 Task: Create a Board called Board0000000013 in Workspace WS0000000005 in Trello with Visibility as Workspace. Create a Board called Board0000000014 in Workspace WS0000000005 in Trello with Visibility as Private. Create a Board called Board0000000015 in Workspace WS0000000005 in Trello with Visibility as Public. Create Card Card0000000049 in Board Board0000000013 in Workspace WS0000000005 in Trello. Create Card Card0000000050 in Board Board0000000013 in Workspace WS0000000005 in Trello
Action: Mouse moved to (521, 64)
Screenshot: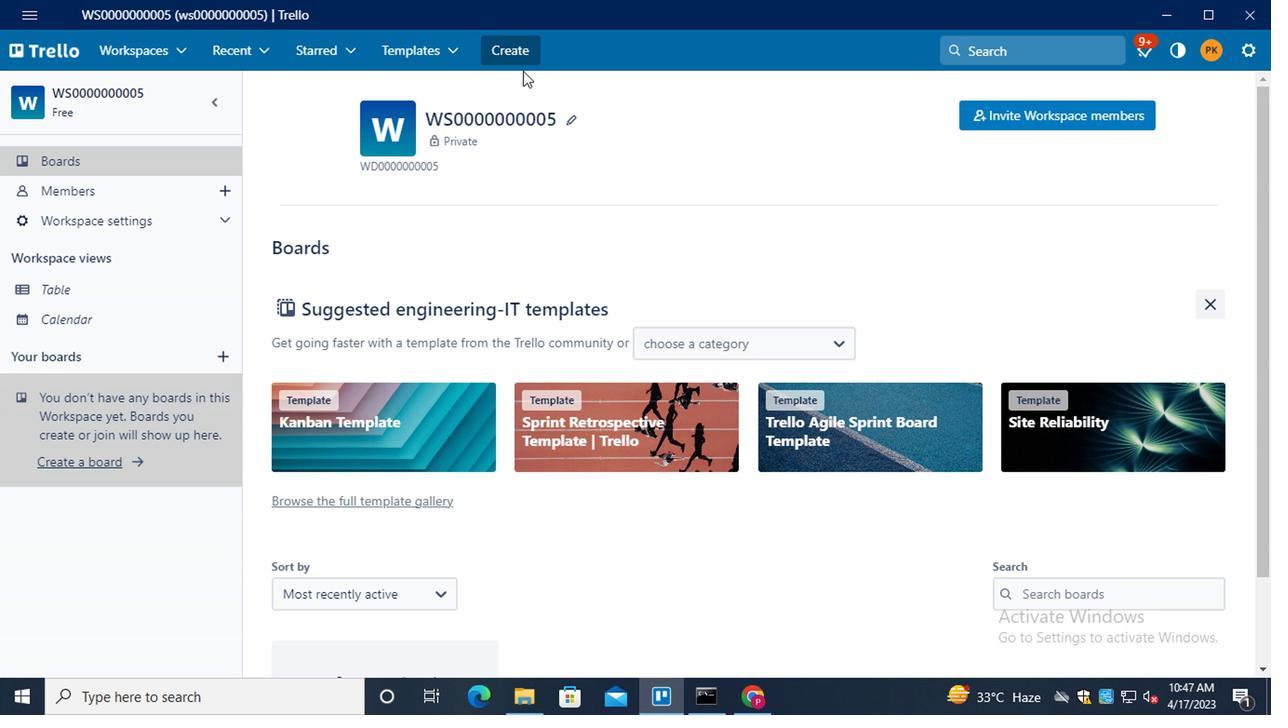 
Action: Mouse pressed left at (521, 64)
Screenshot: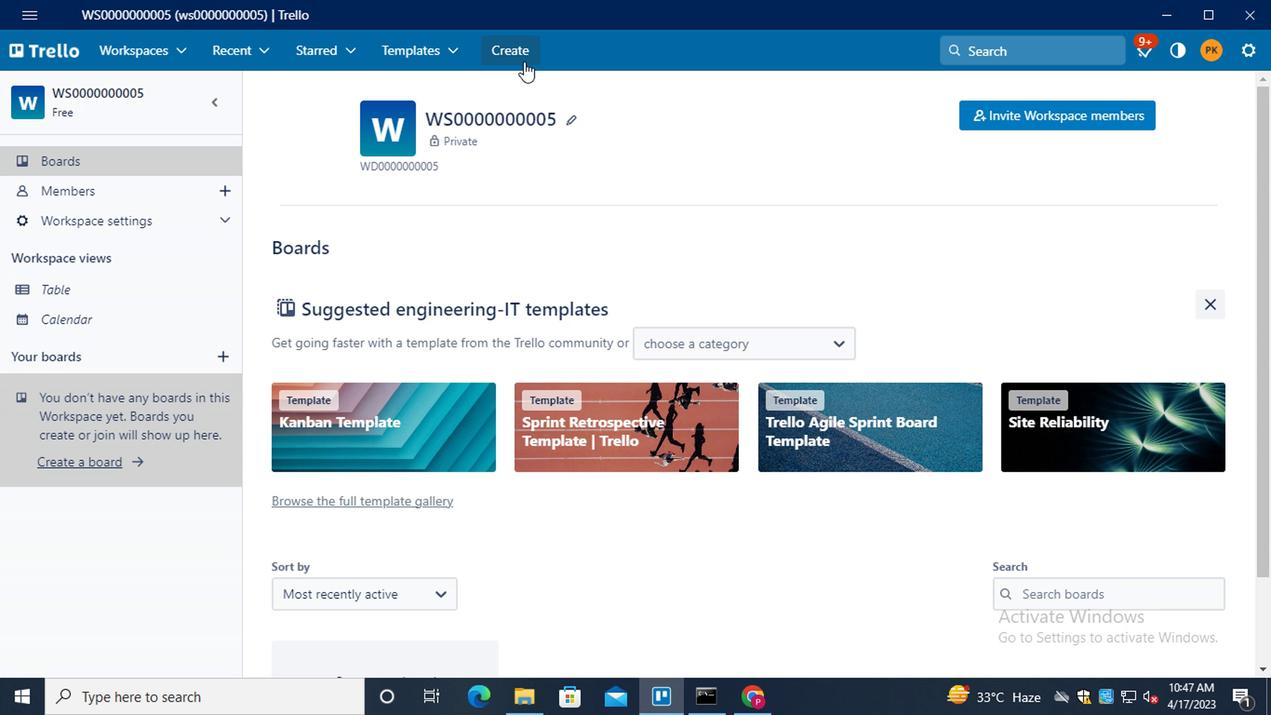
Action: Mouse moved to (539, 123)
Screenshot: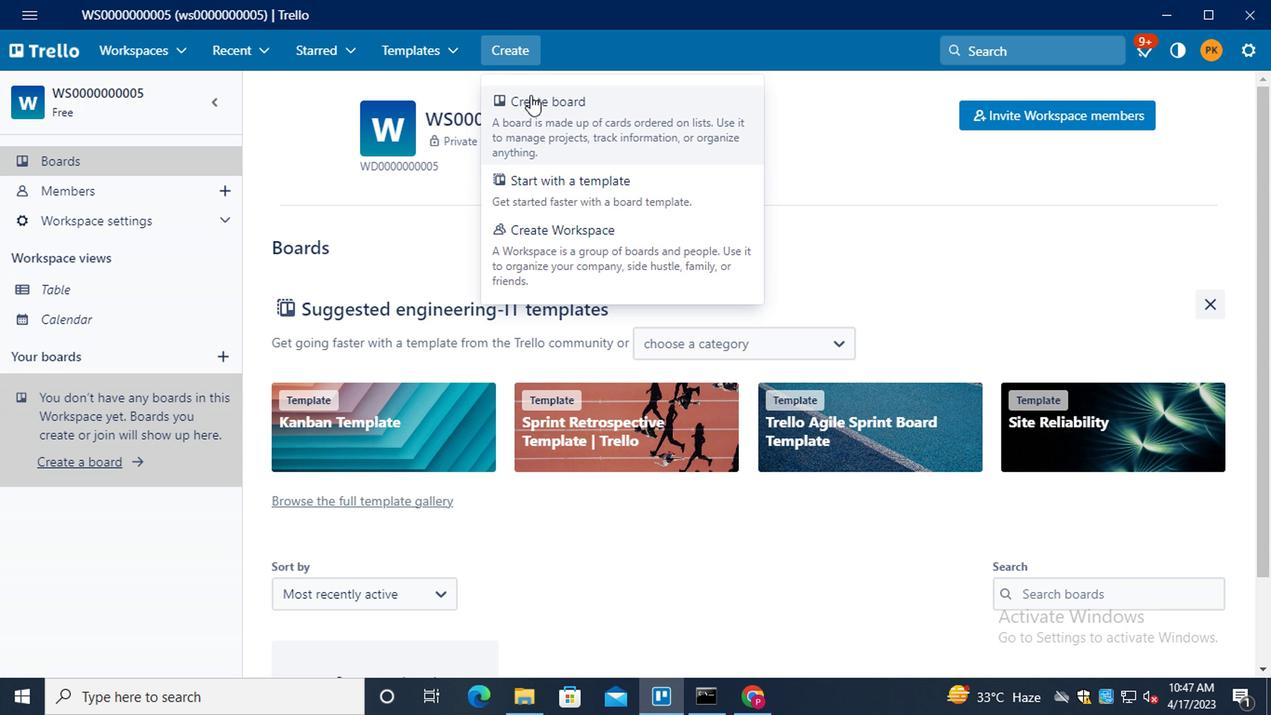 
Action: Mouse pressed left at (539, 123)
Screenshot: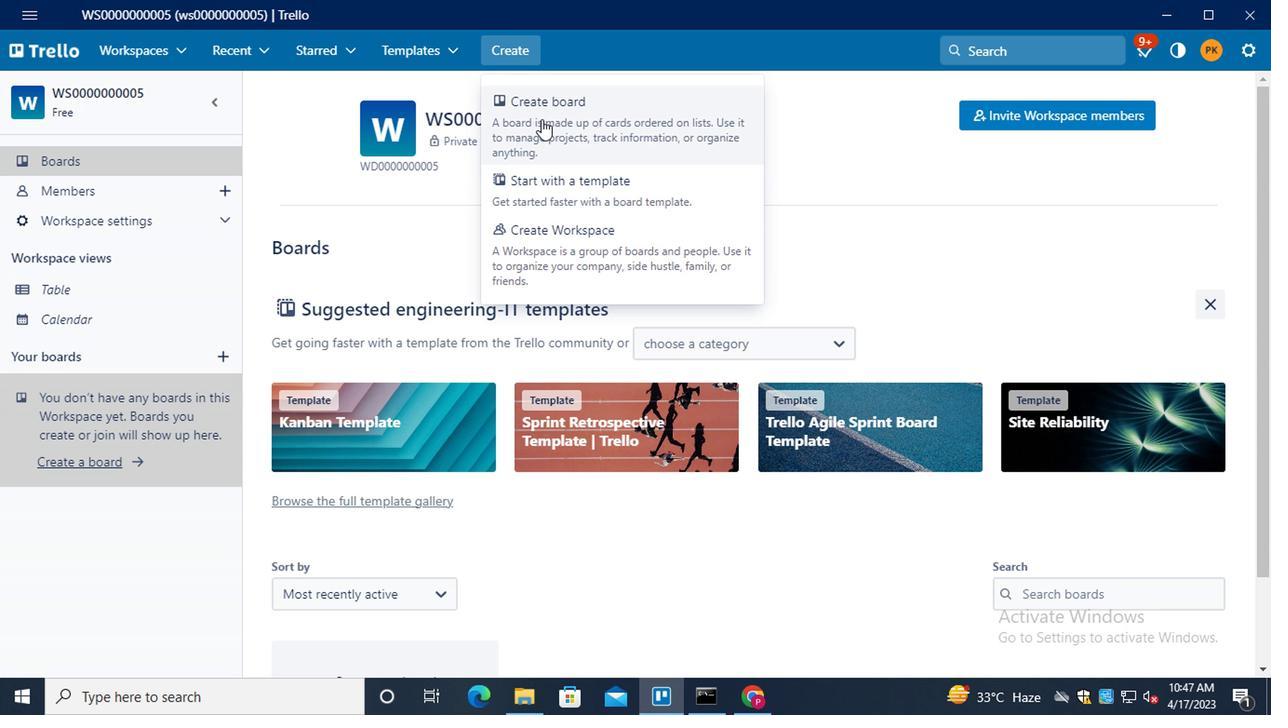 
Action: Mouse moved to (537, 369)
Screenshot: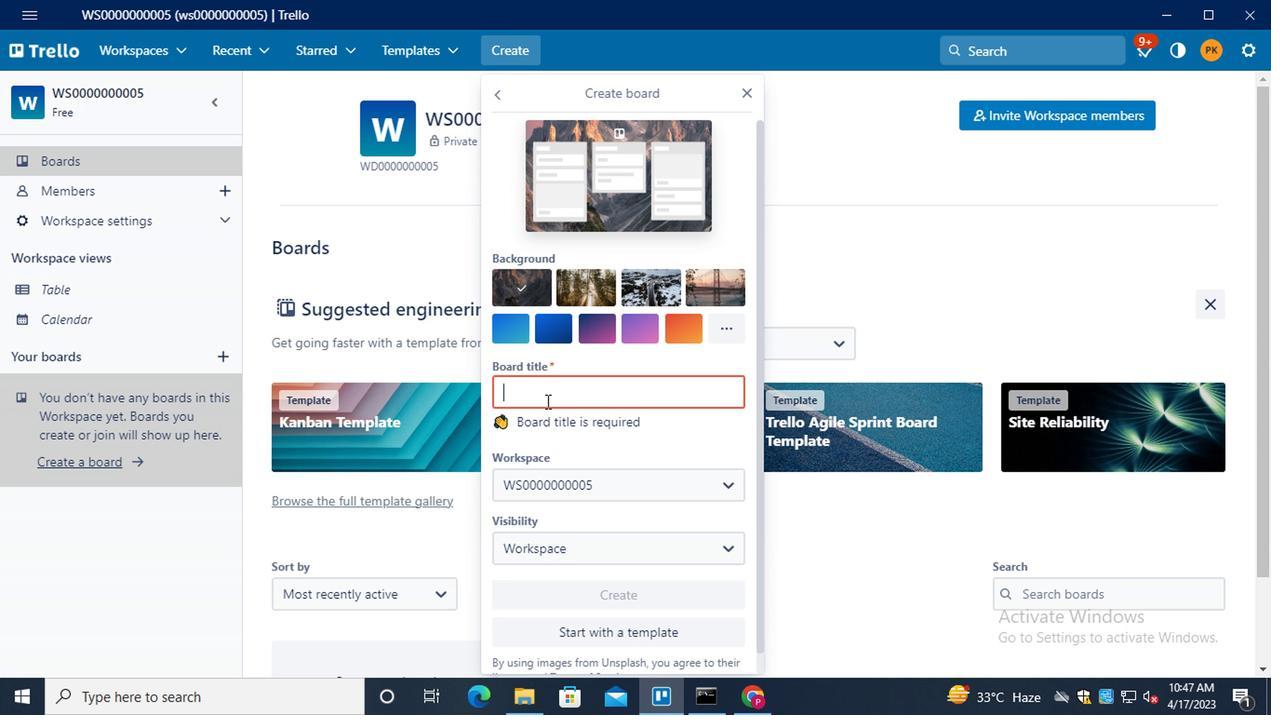 
Action: Key pressed <Key.shift>BOARD0000000013
Screenshot: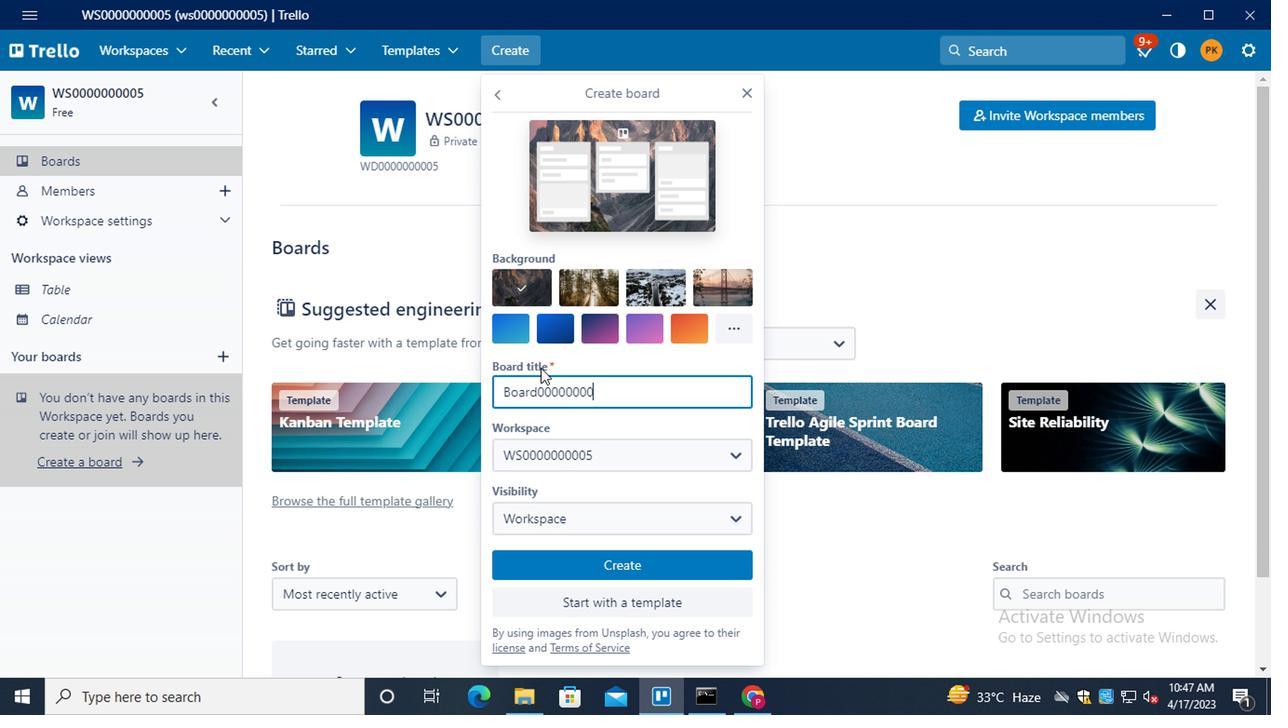 
Action: Mouse moved to (572, 556)
Screenshot: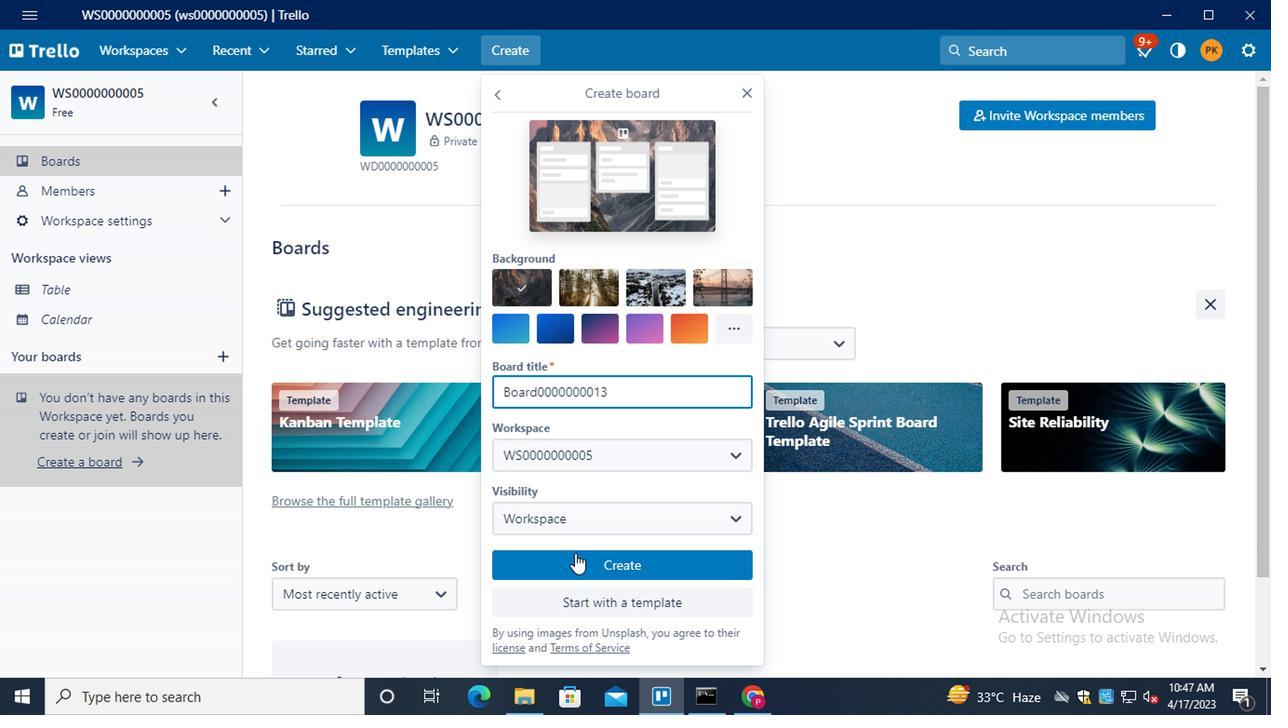 
Action: Mouse pressed left at (572, 556)
Screenshot: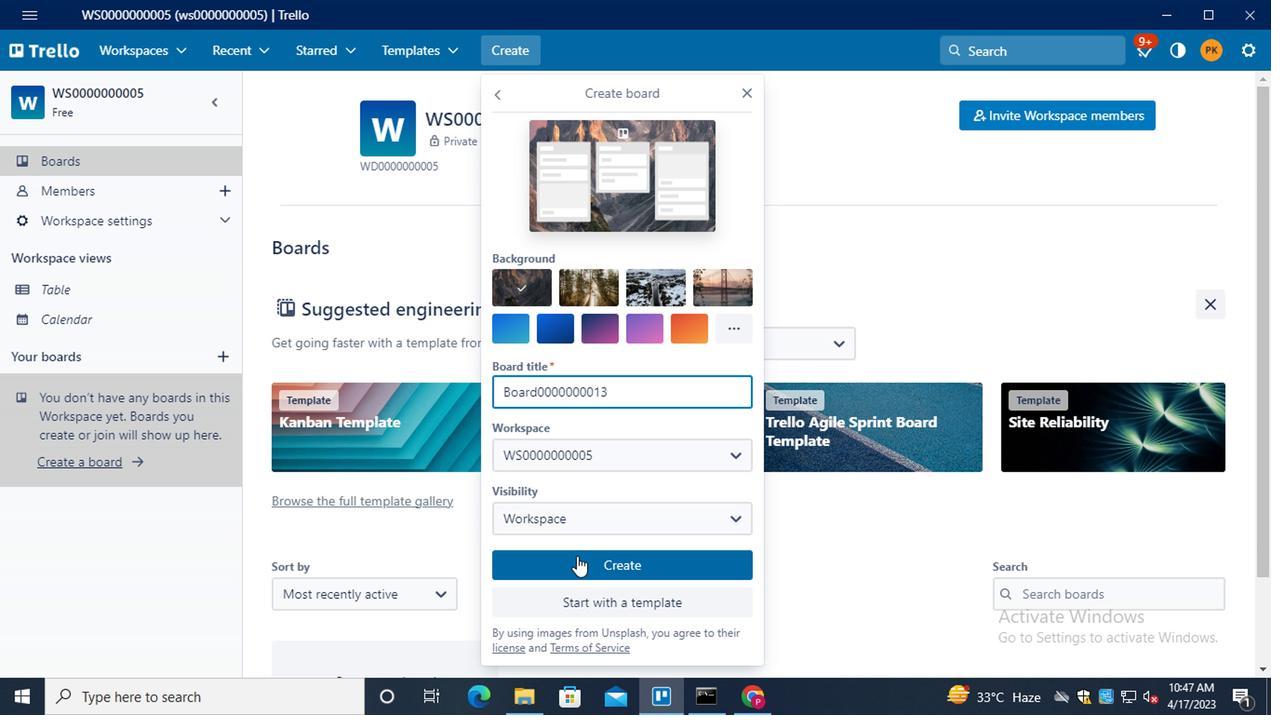 
Action: Mouse moved to (519, 60)
Screenshot: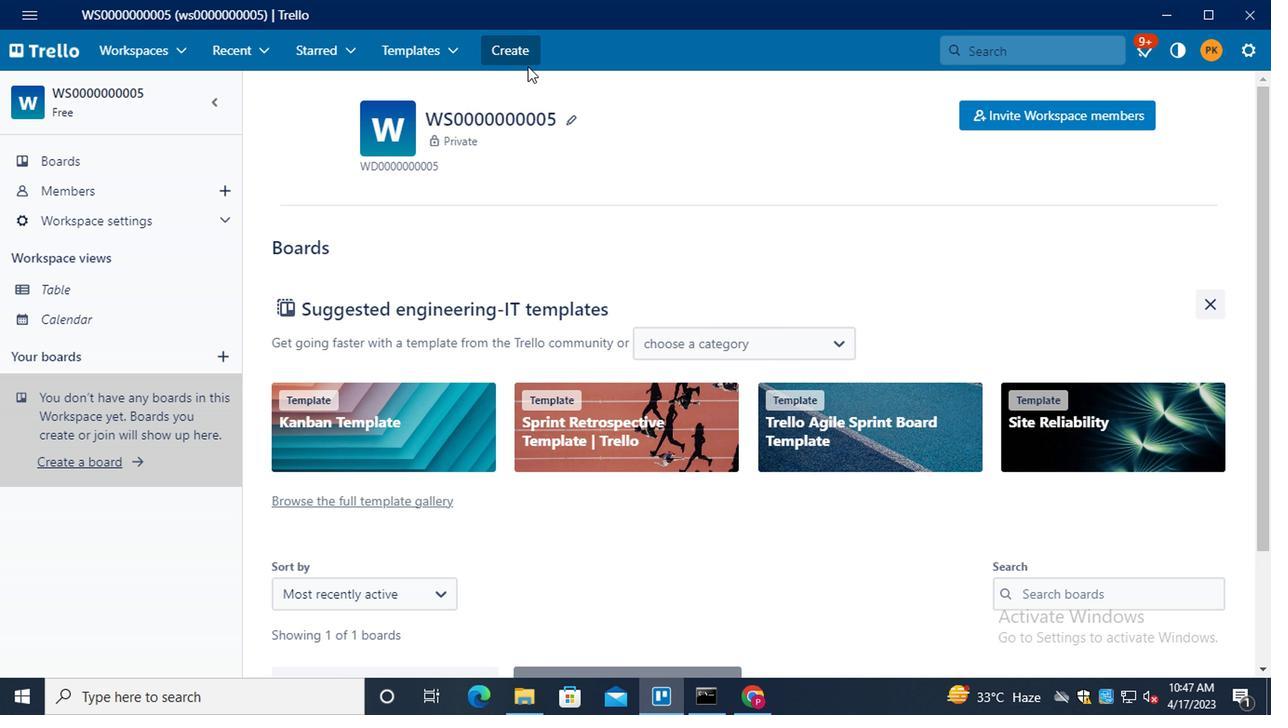 
Action: Mouse pressed left at (519, 60)
Screenshot: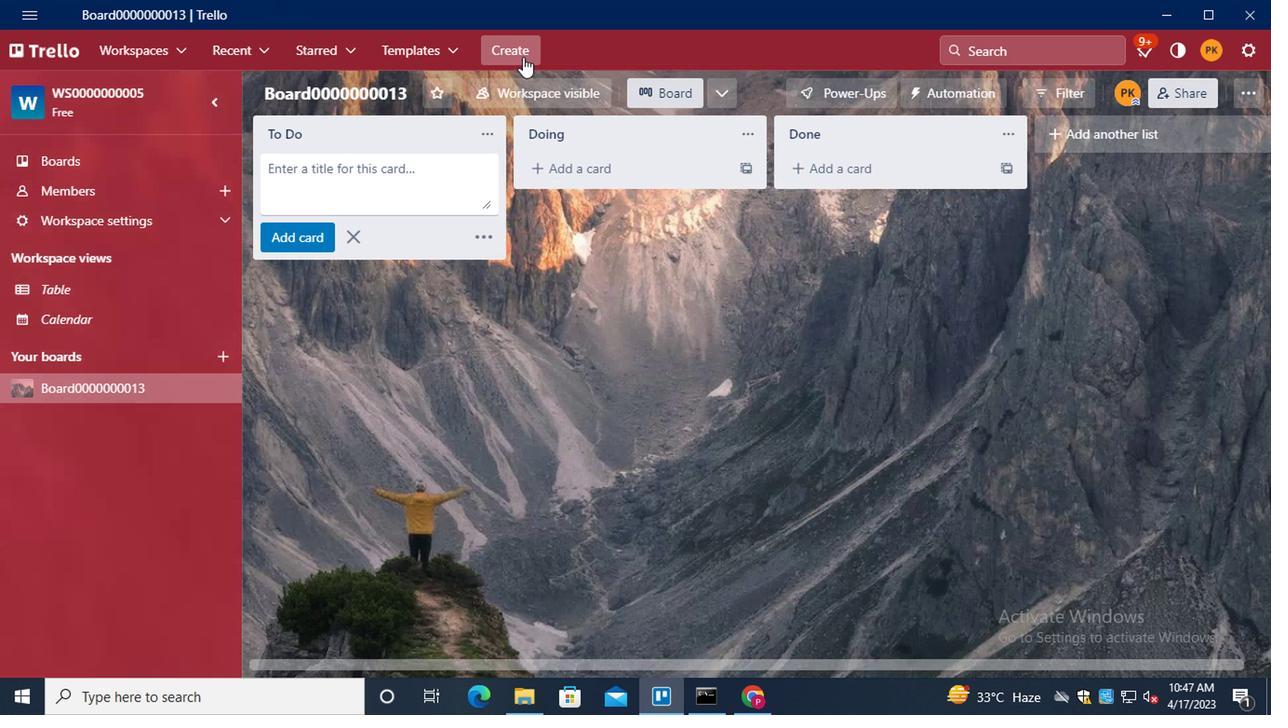 
Action: Mouse moved to (551, 157)
Screenshot: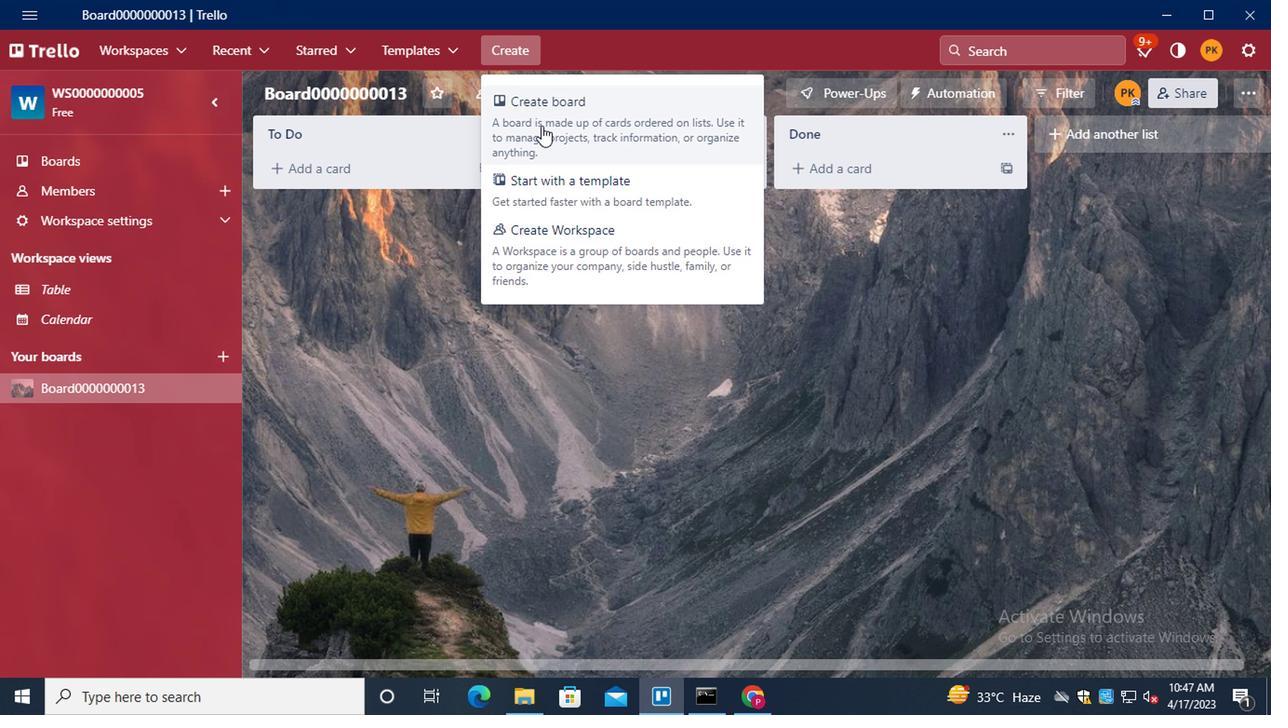 
Action: Mouse pressed left at (551, 157)
Screenshot: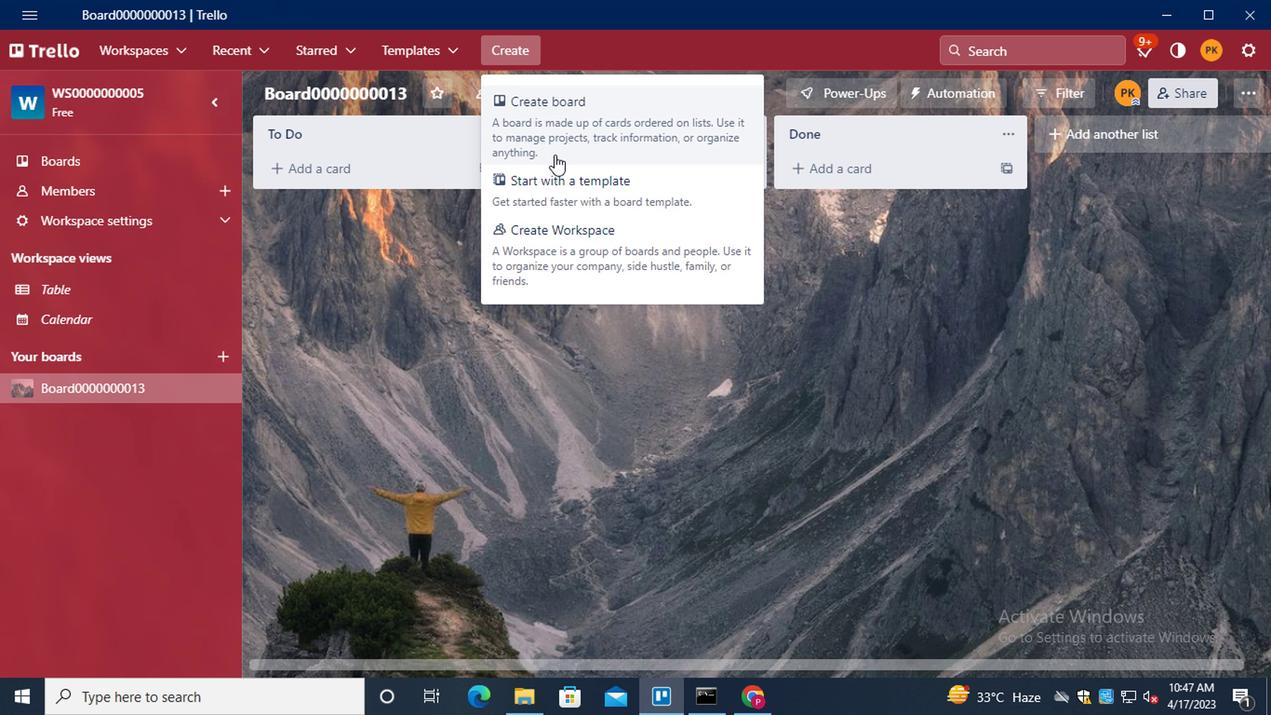 
Action: Mouse moved to (547, 372)
Screenshot: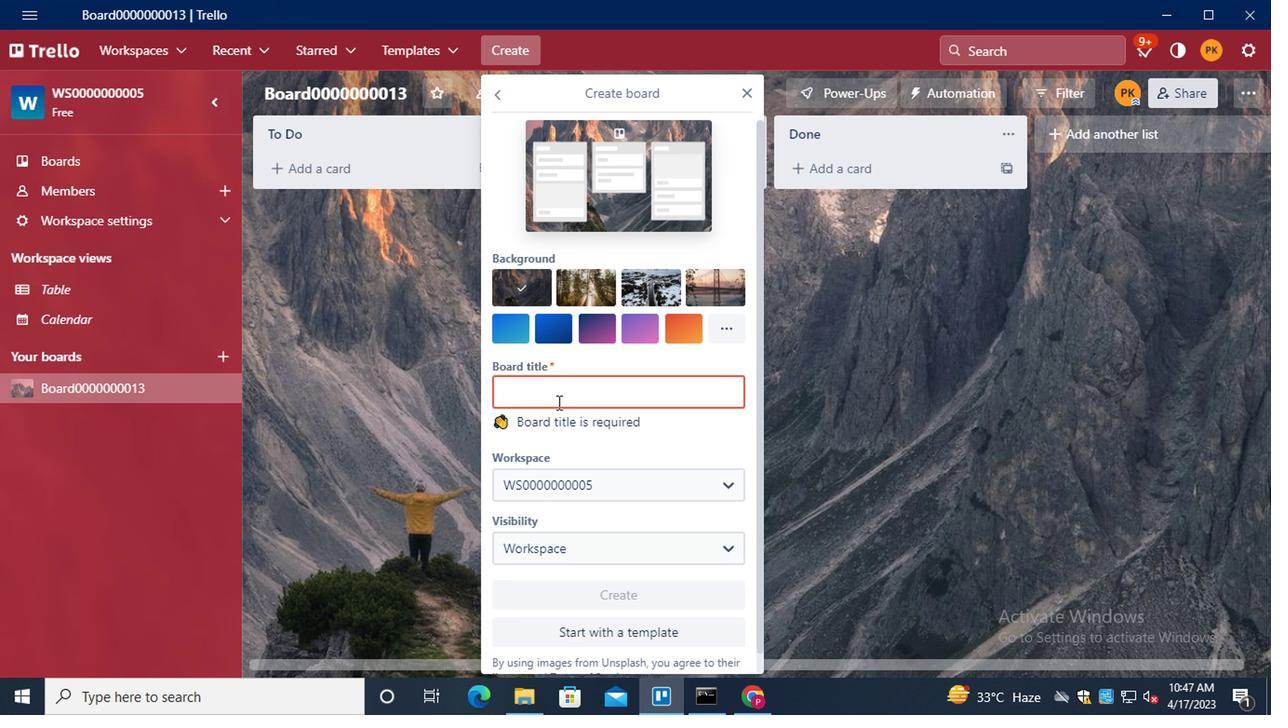 
Action: Key pressed <Key.shift>BOARD0000000014
Screenshot: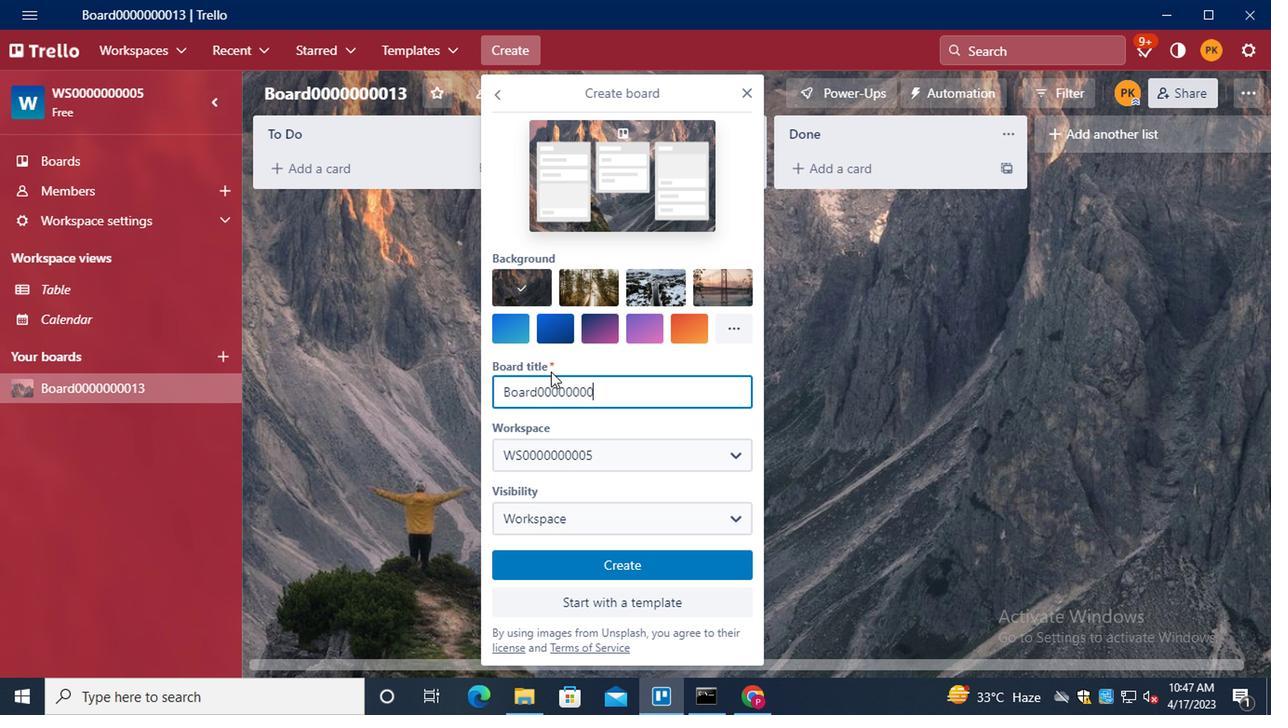 
Action: Mouse moved to (556, 523)
Screenshot: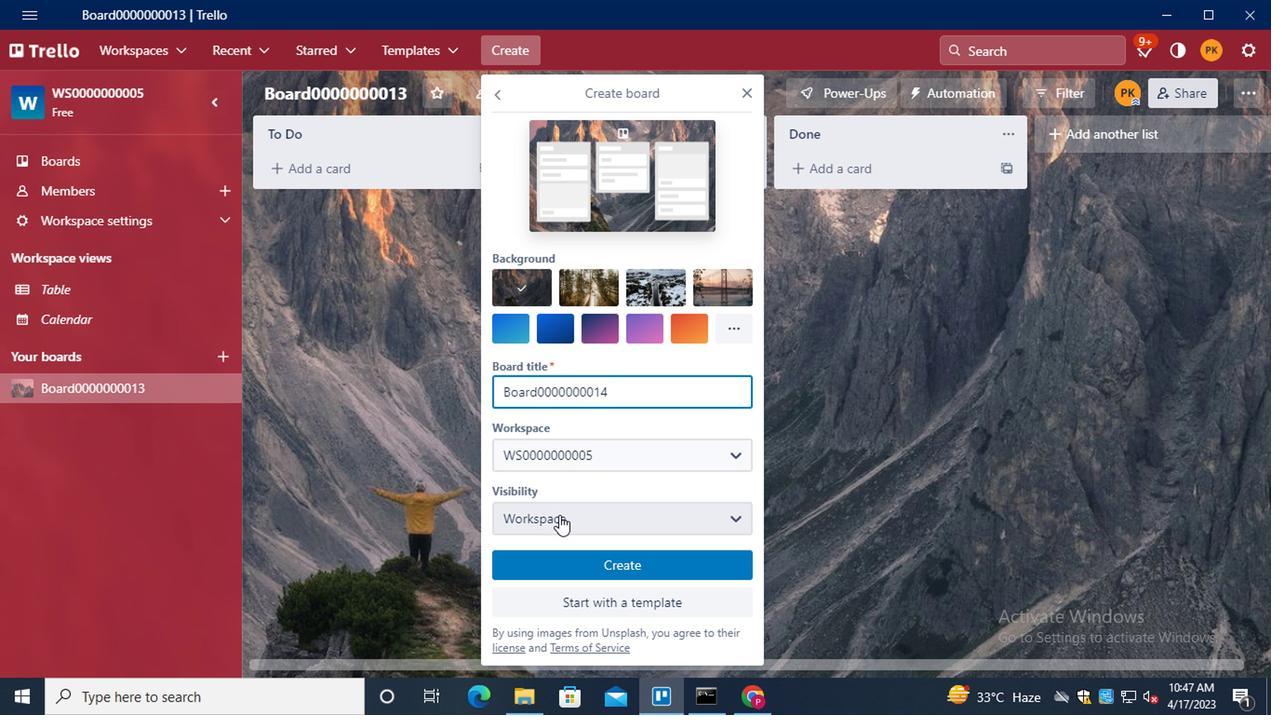 
Action: Mouse pressed left at (556, 523)
Screenshot: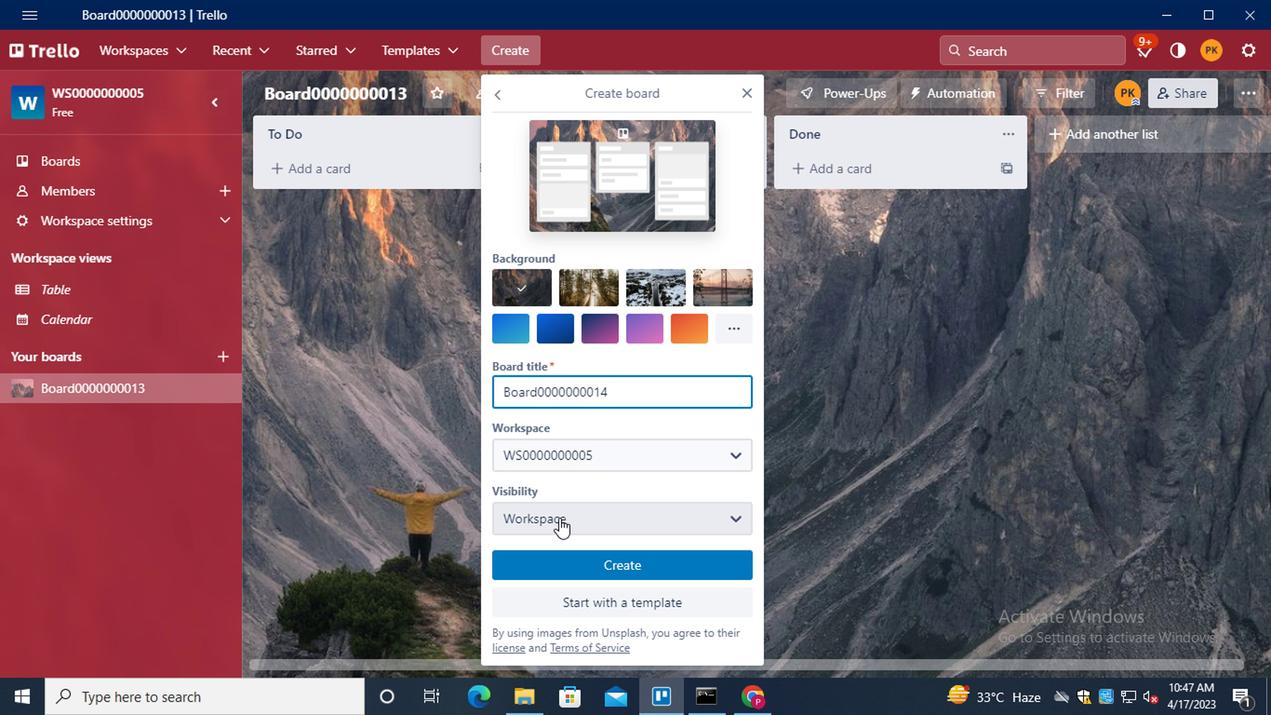 
Action: Mouse moved to (573, 567)
Screenshot: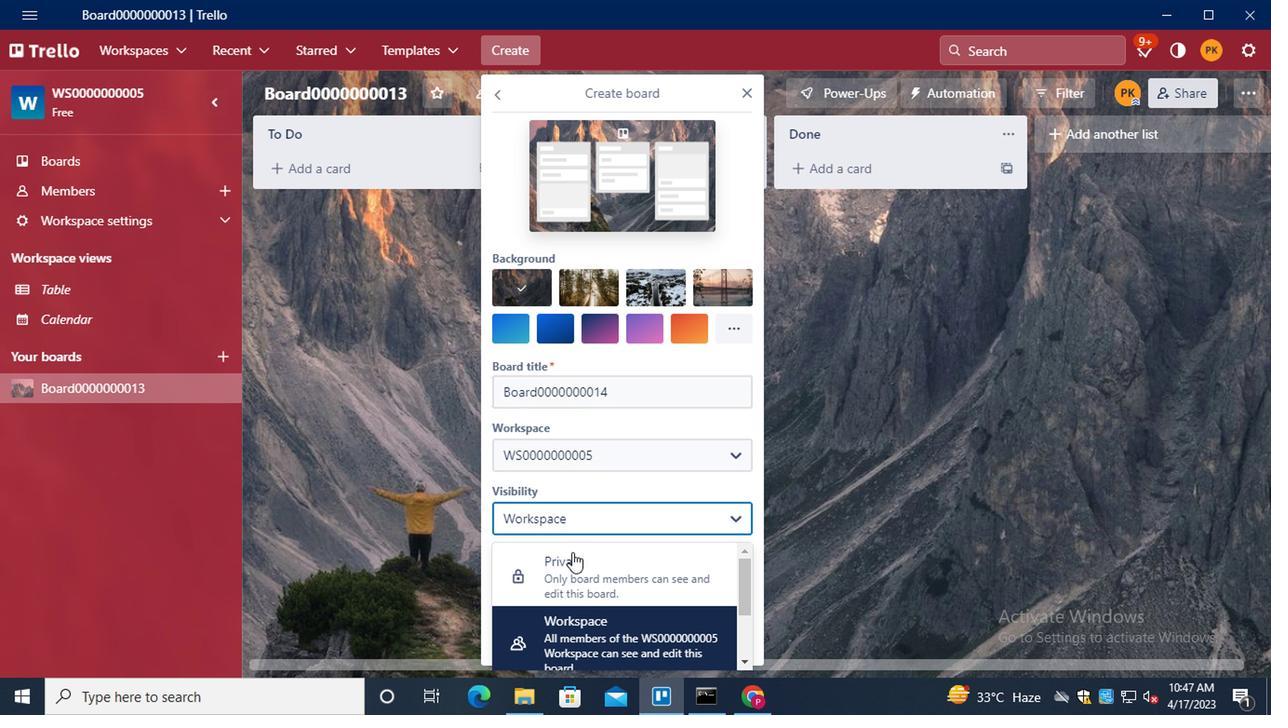 
Action: Mouse pressed left at (573, 567)
Screenshot: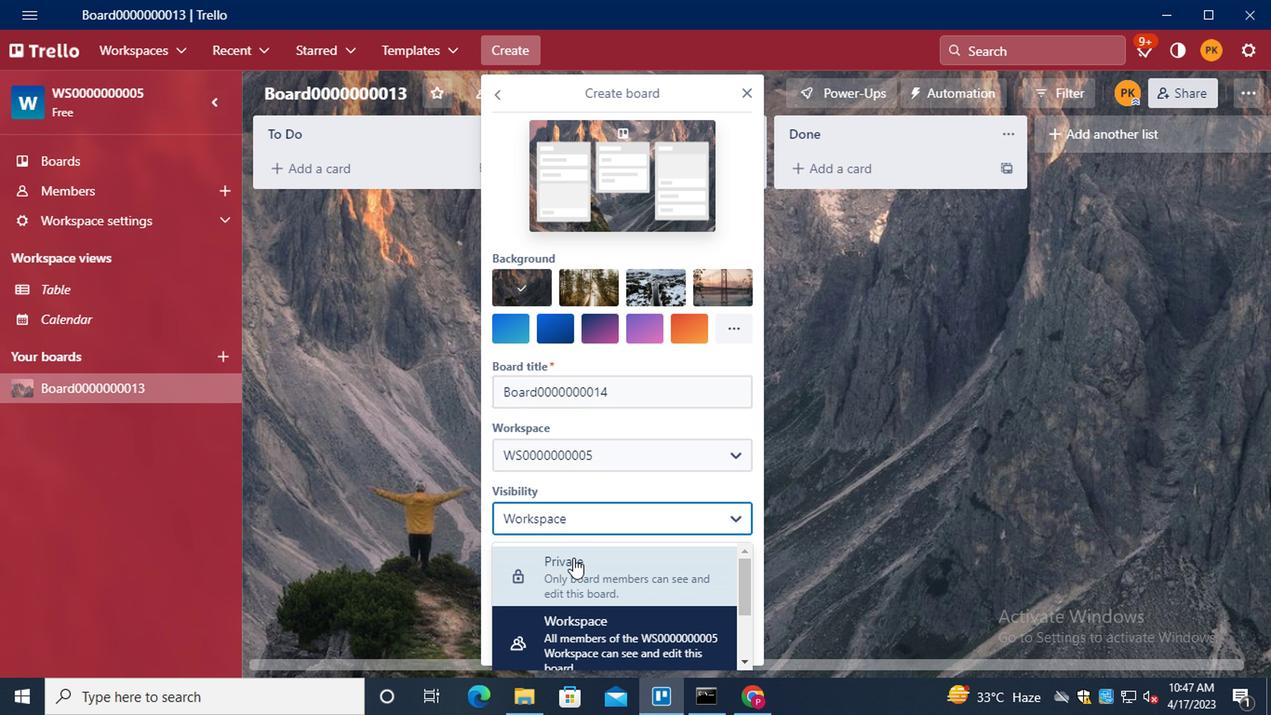 
Action: Mouse moved to (597, 535)
Screenshot: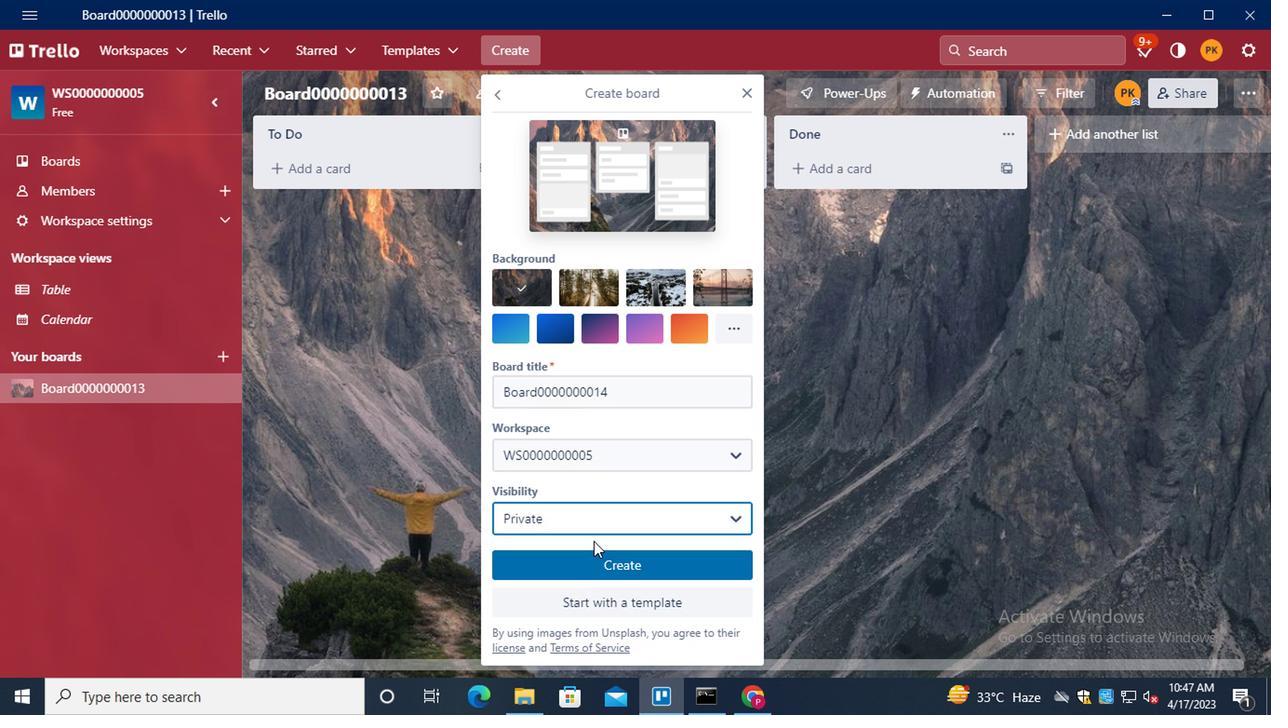 
Action: Mouse scrolled (597, 535) with delta (0, 0)
Screenshot: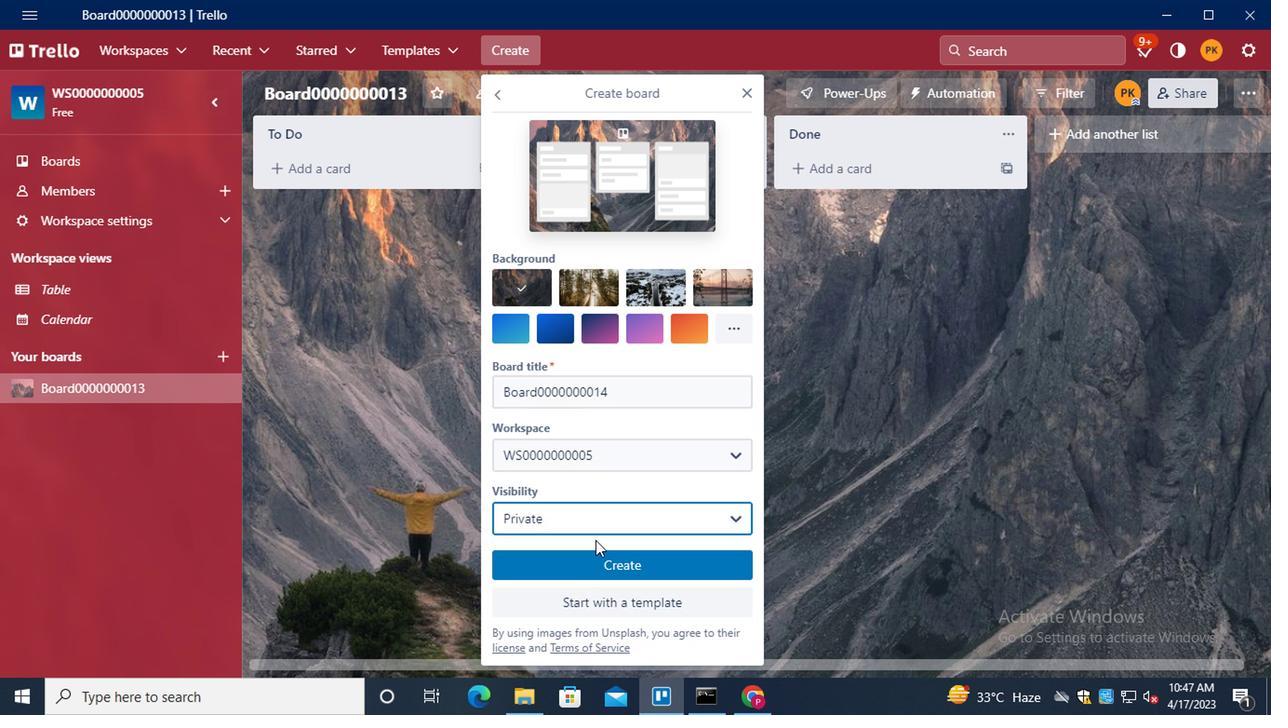 
Action: Mouse scrolled (597, 535) with delta (0, 0)
Screenshot: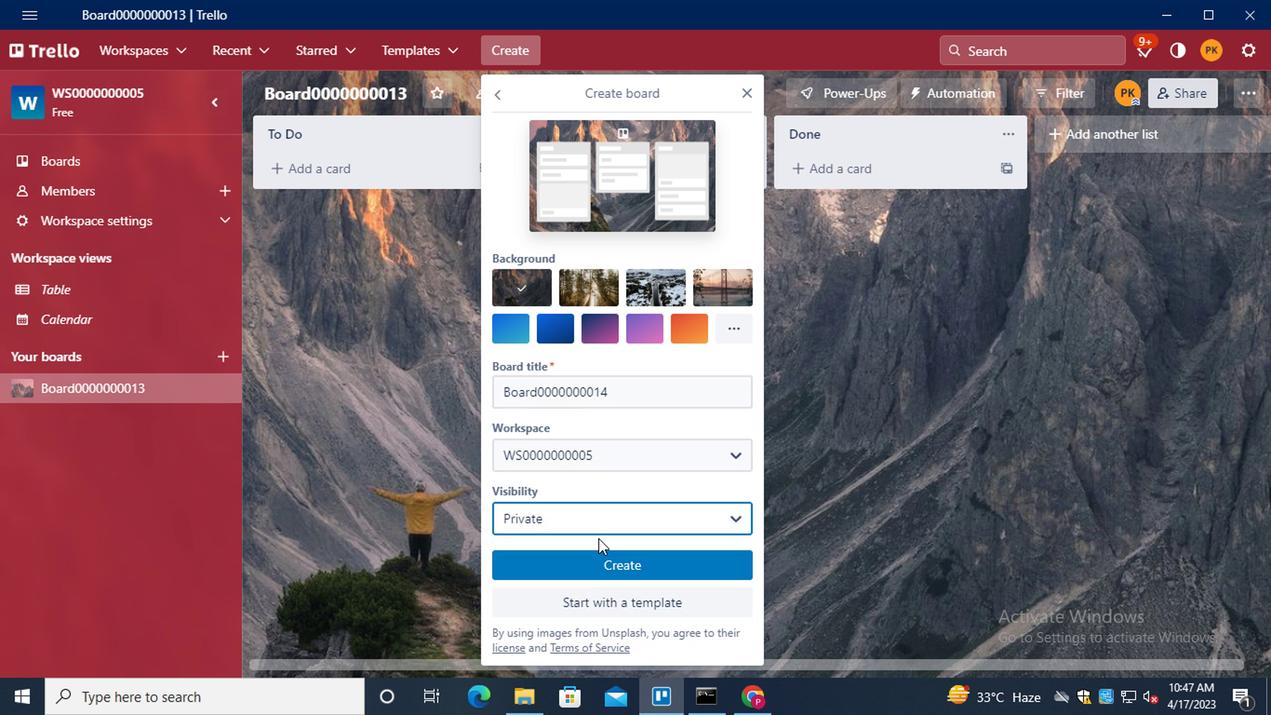 
Action: Mouse moved to (597, 535)
Screenshot: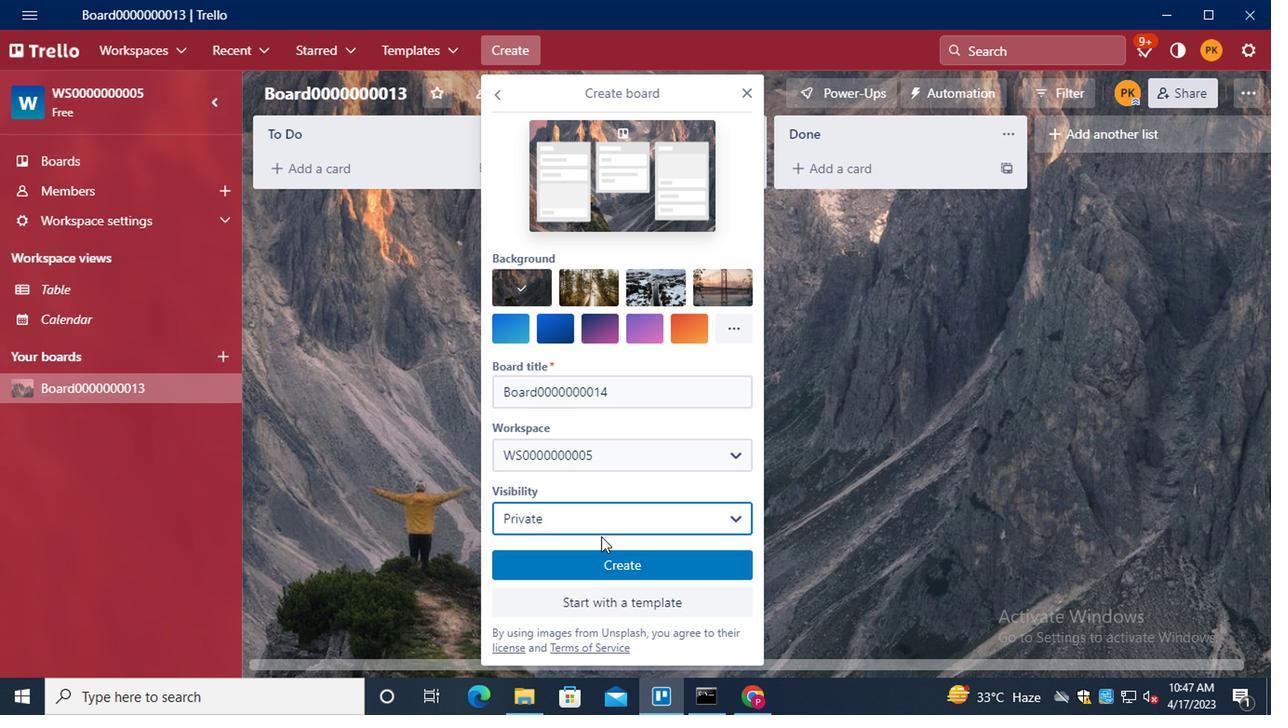 
Action: Mouse scrolled (597, 535) with delta (0, 0)
Screenshot: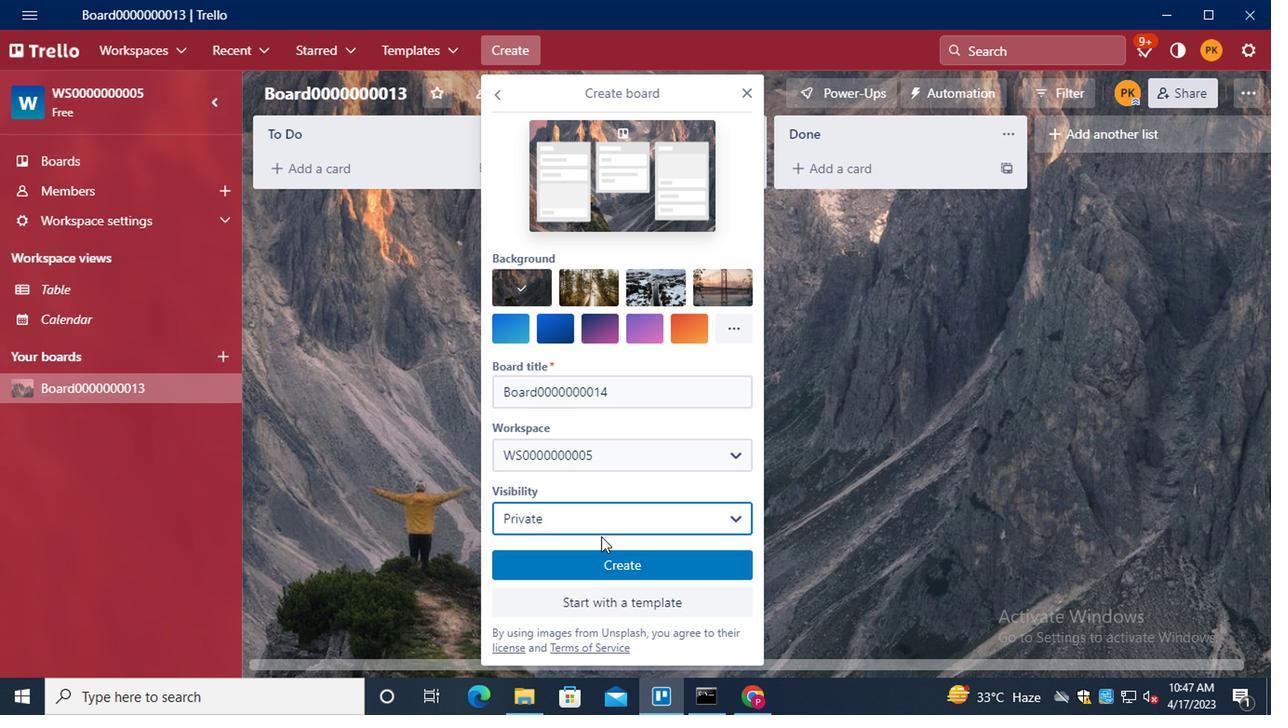 
Action: Mouse moved to (619, 566)
Screenshot: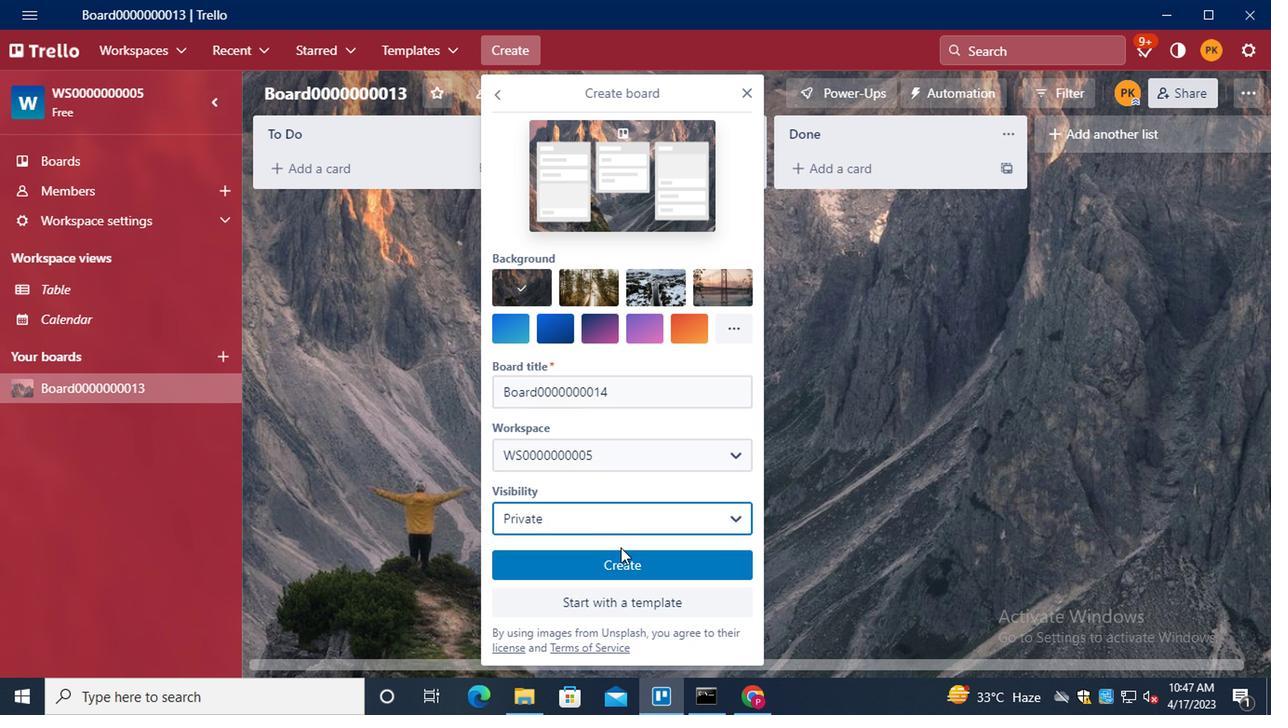 
Action: Mouse pressed left at (619, 566)
Screenshot: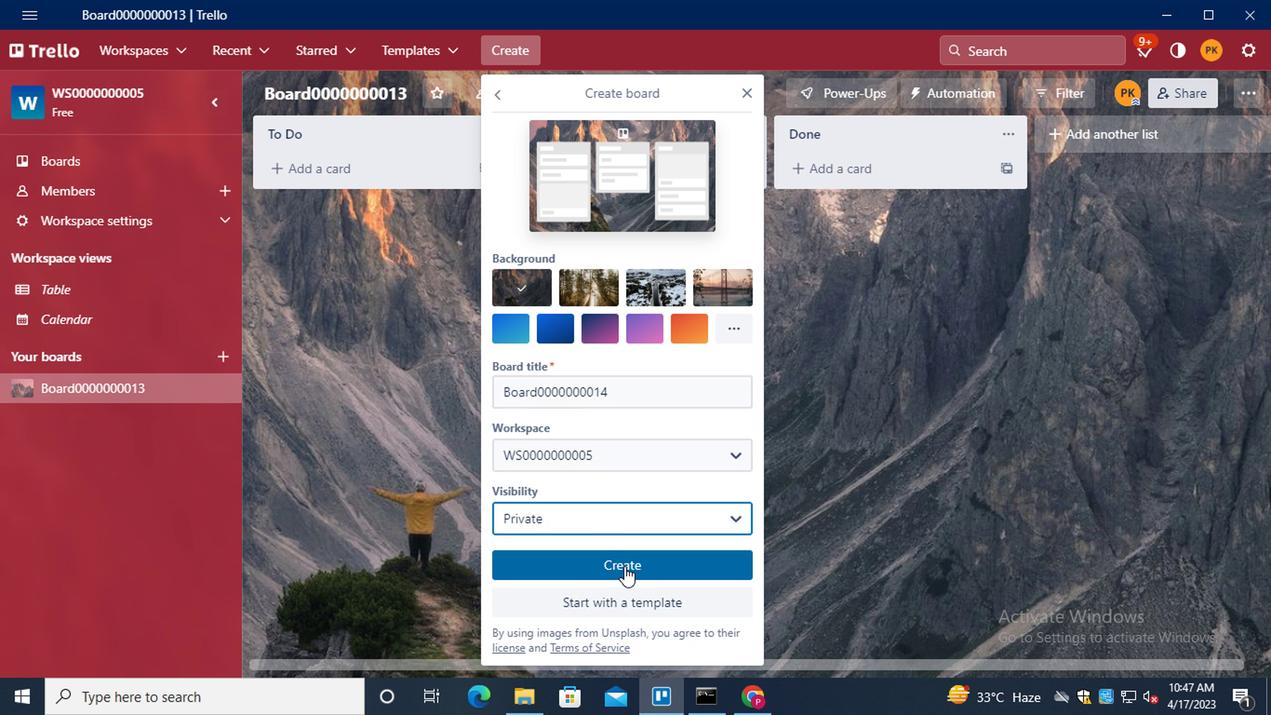 
Action: Mouse moved to (514, 52)
Screenshot: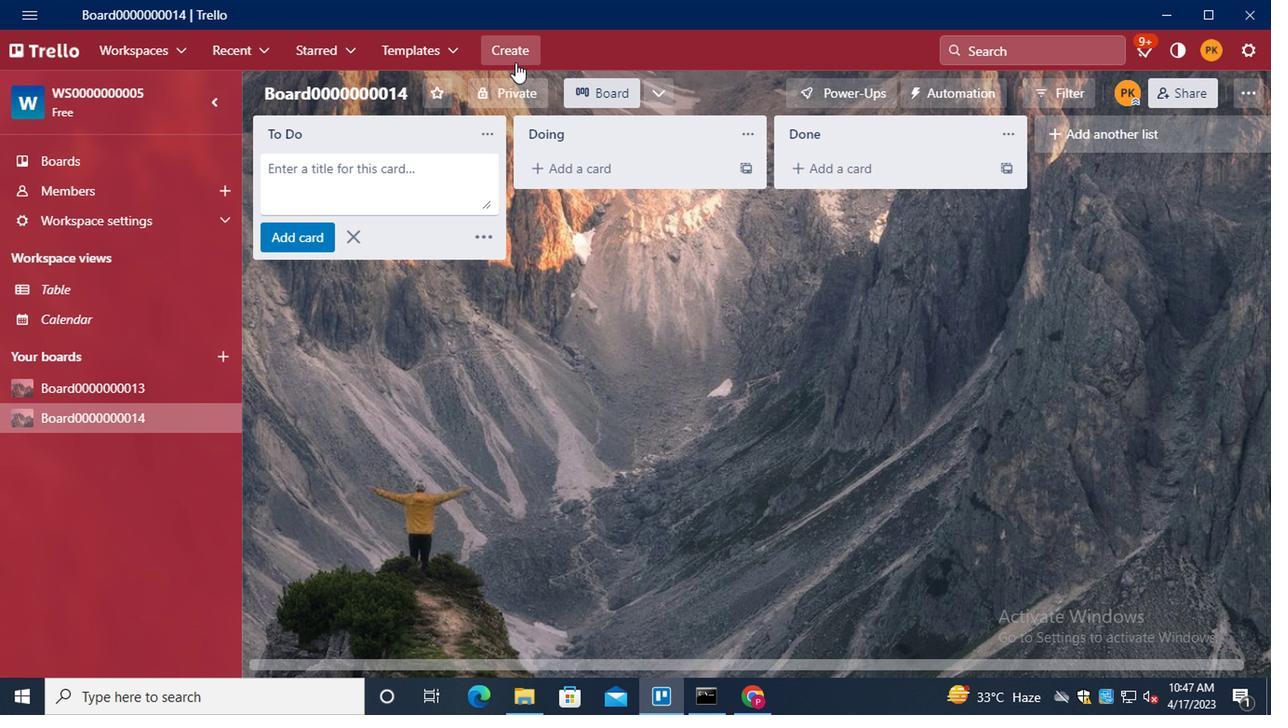 
Action: Mouse pressed left at (514, 52)
Screenshot: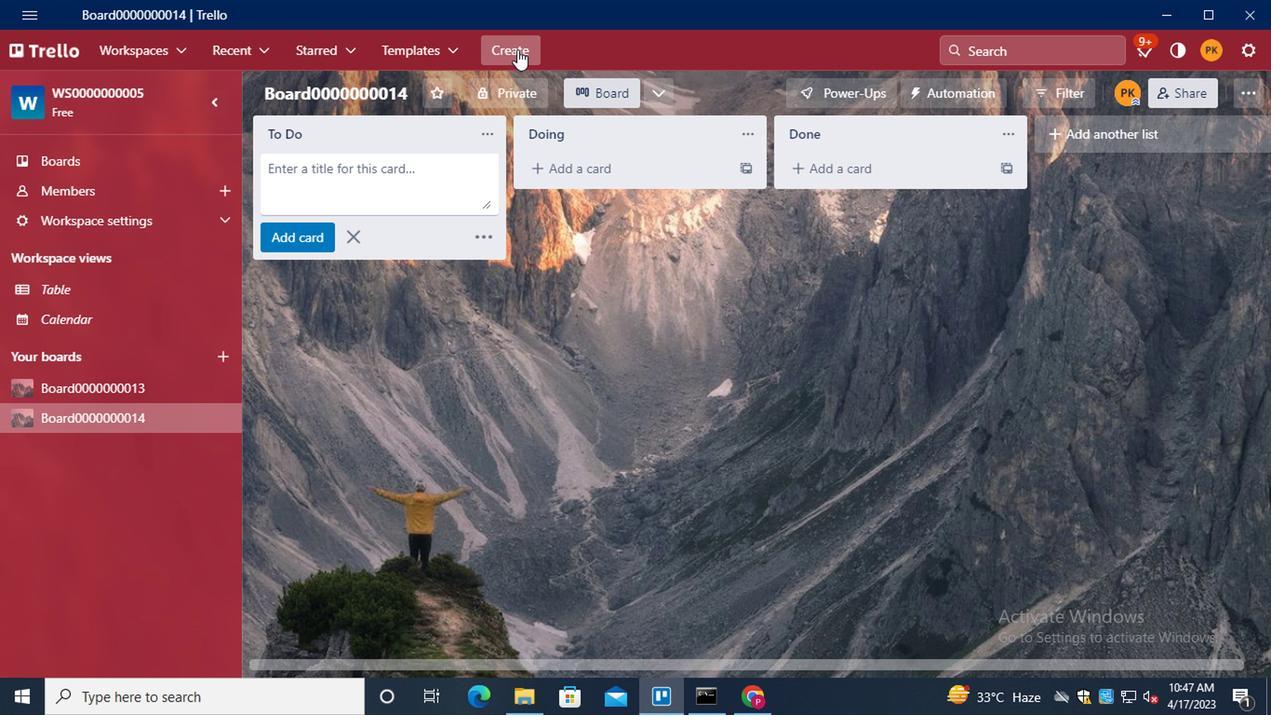 
Action: Mouse moved to (561, 119)
Screenshot: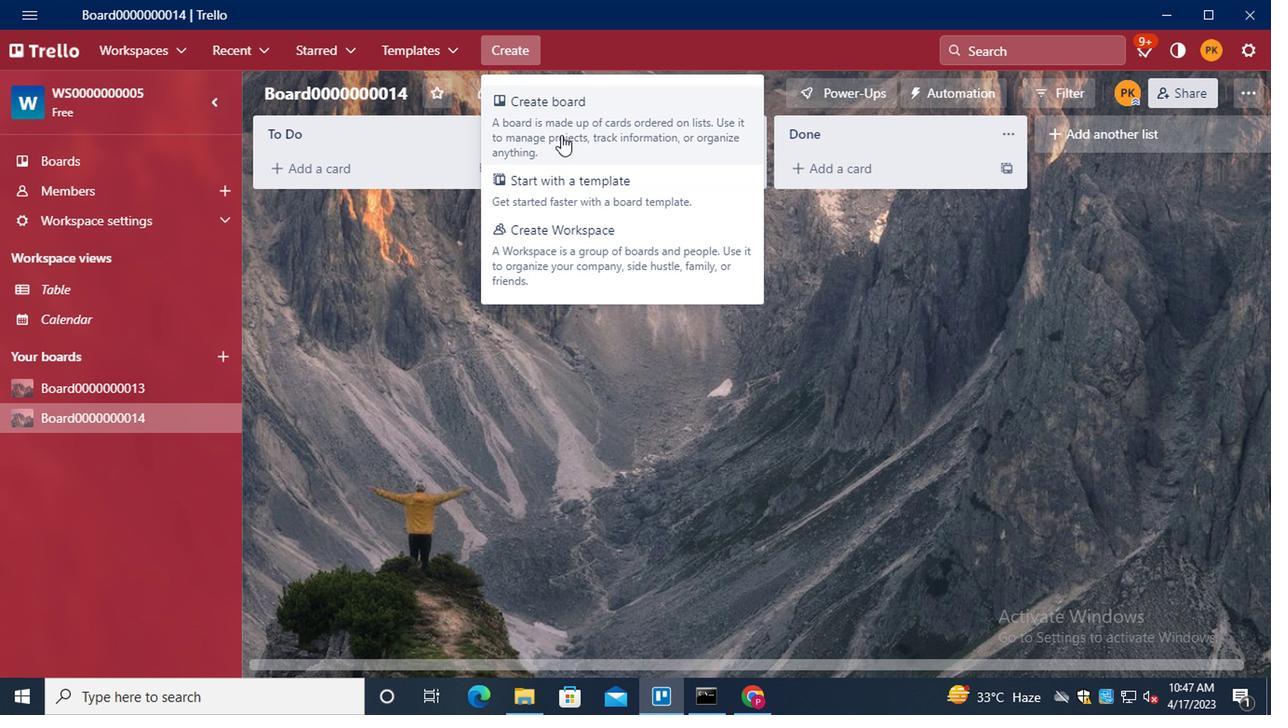 
Action: Mouse pressed left at (561, 119)
Screenshot: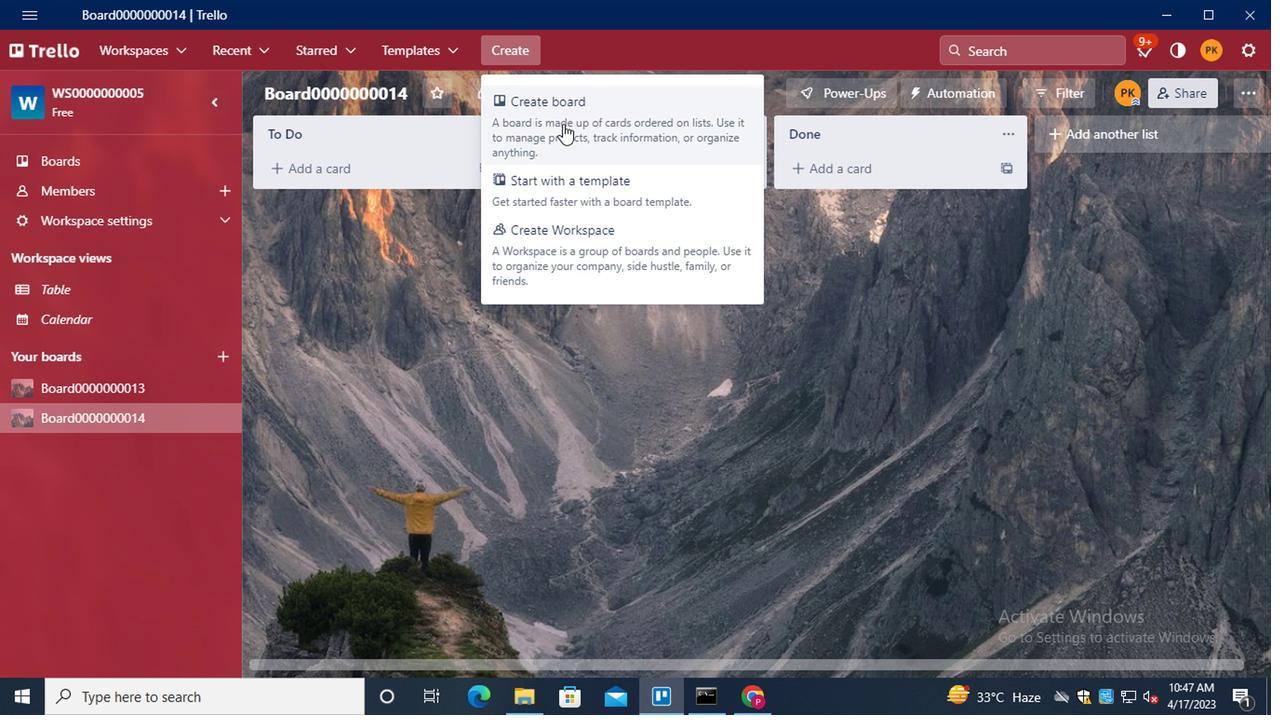 
Action: Mouse moved to (592, 346)
Screenshot: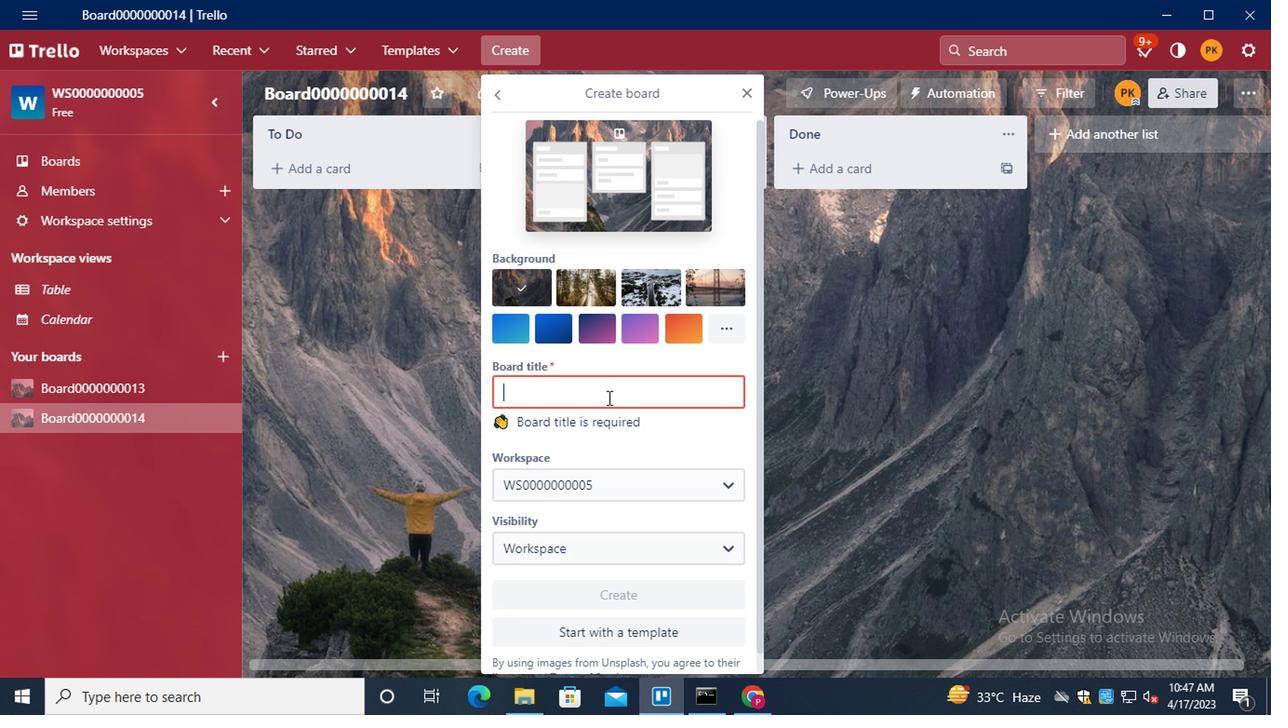 
Action: Key pressed <Key.shift>BOARD0000000015
Screenshot: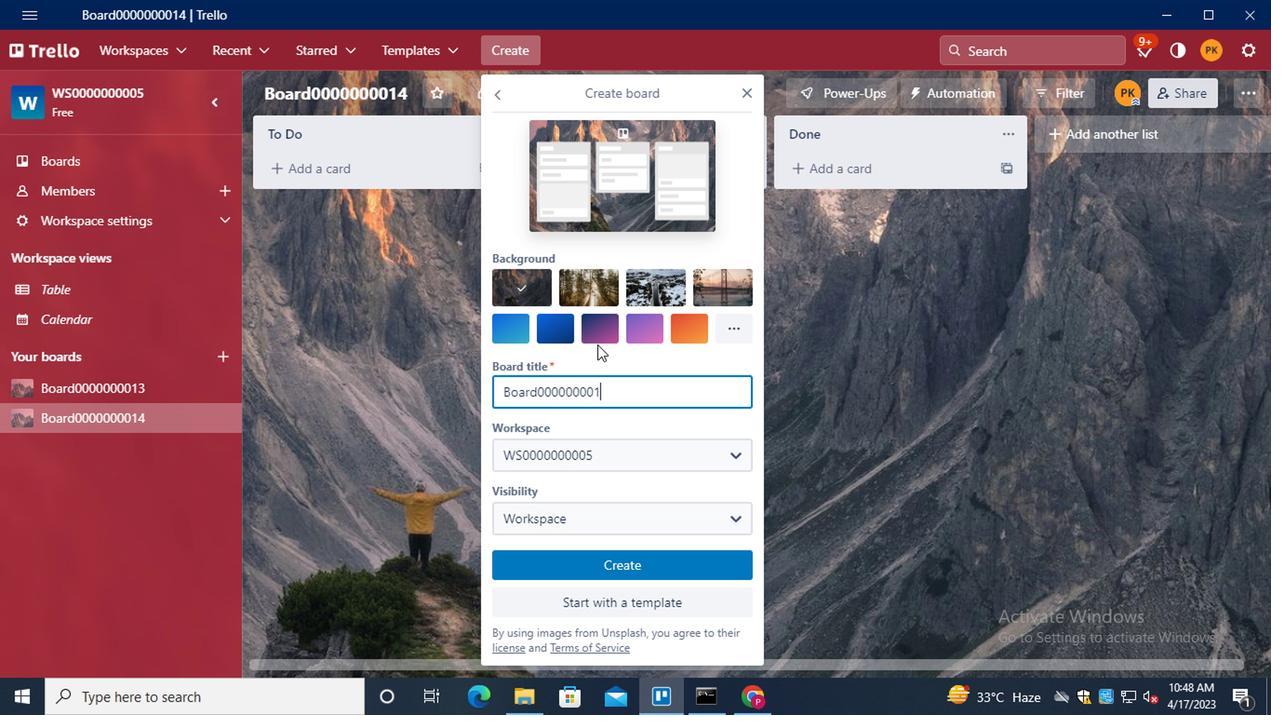 
Action: Mouse moved to (590, 524)
Screenshot: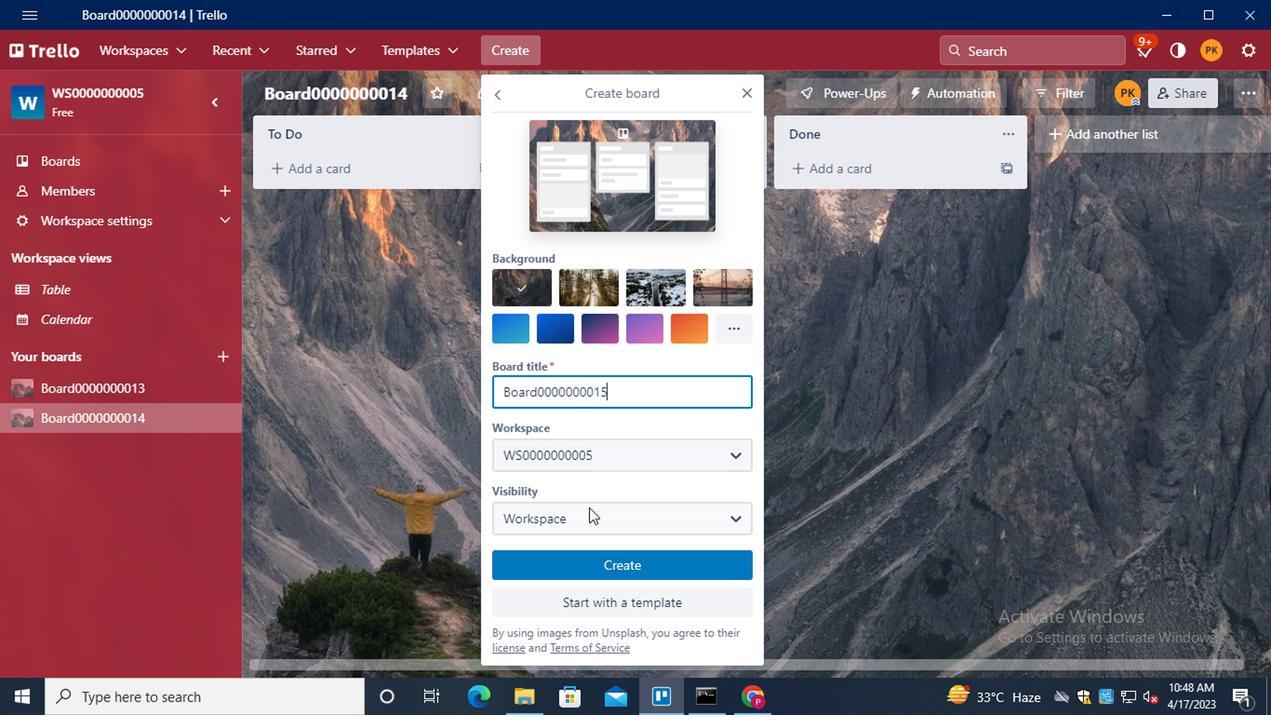 
Action: Mouse pressed left at (590, 524)
Screenshot: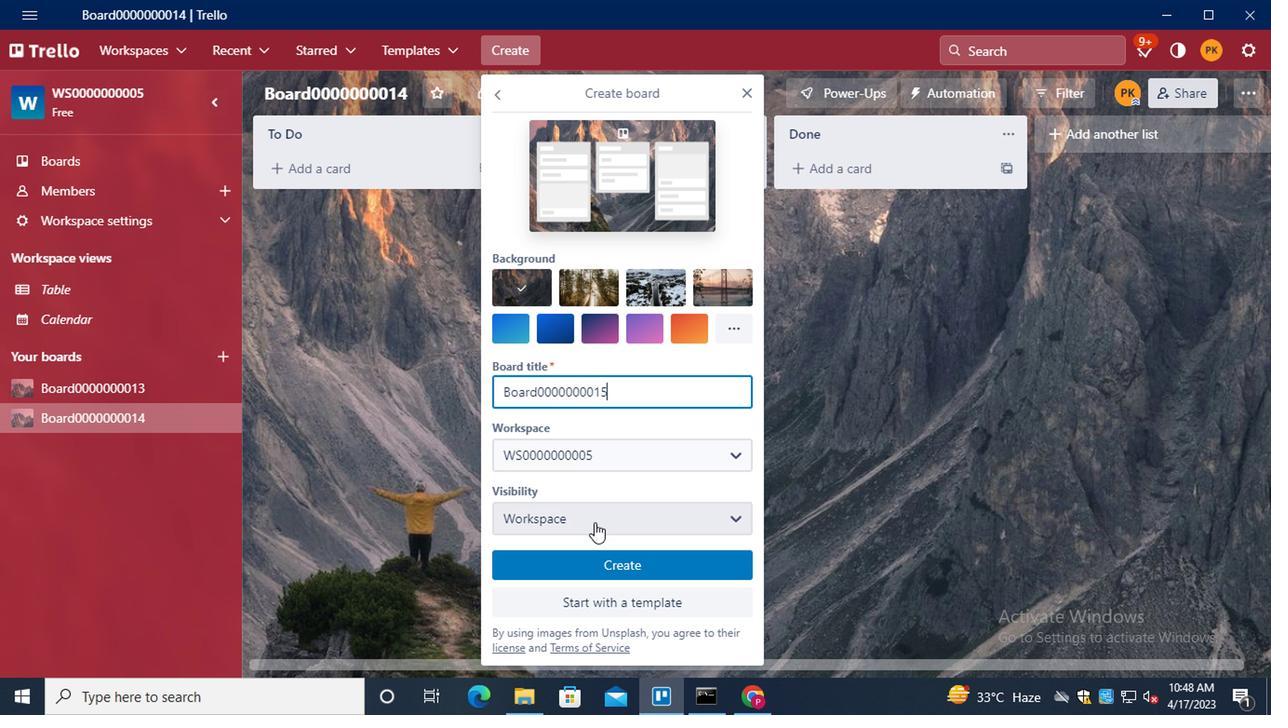 
Action: Mouse moved to (600, 574)
Screenshot: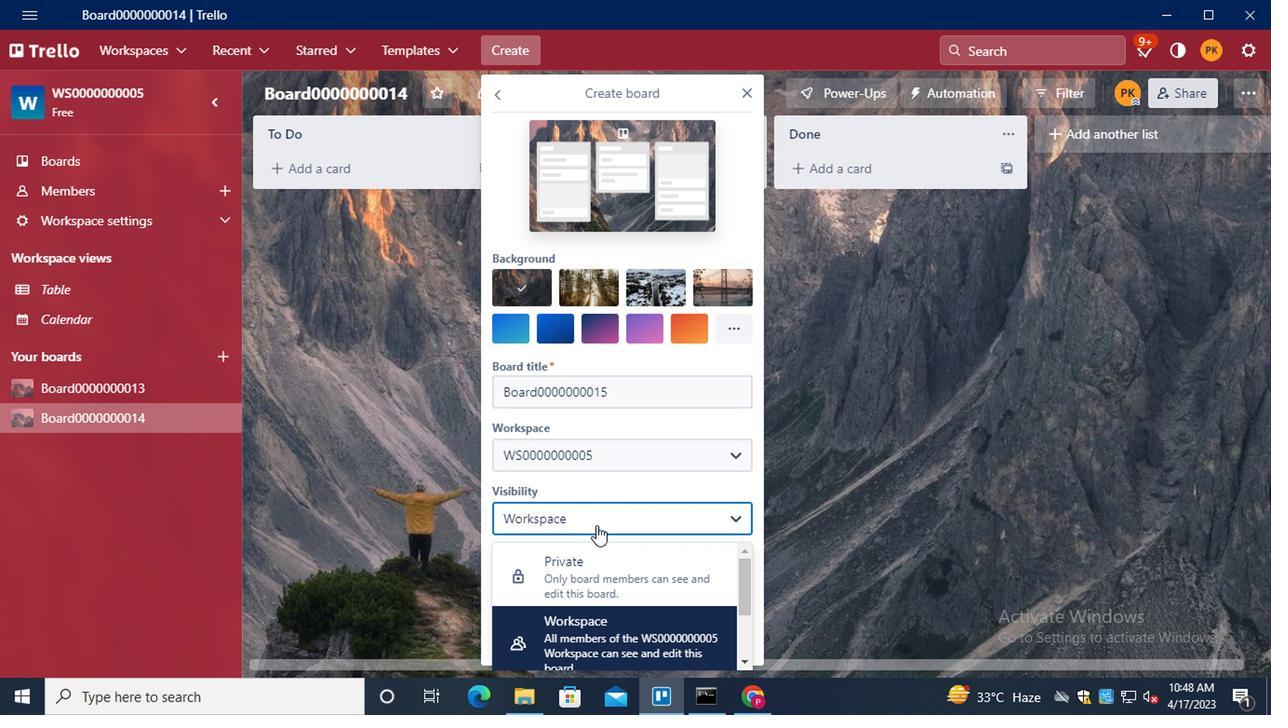 
Action: Mouse scrolled (600, 574) with delta (0, 0)
Screenshot: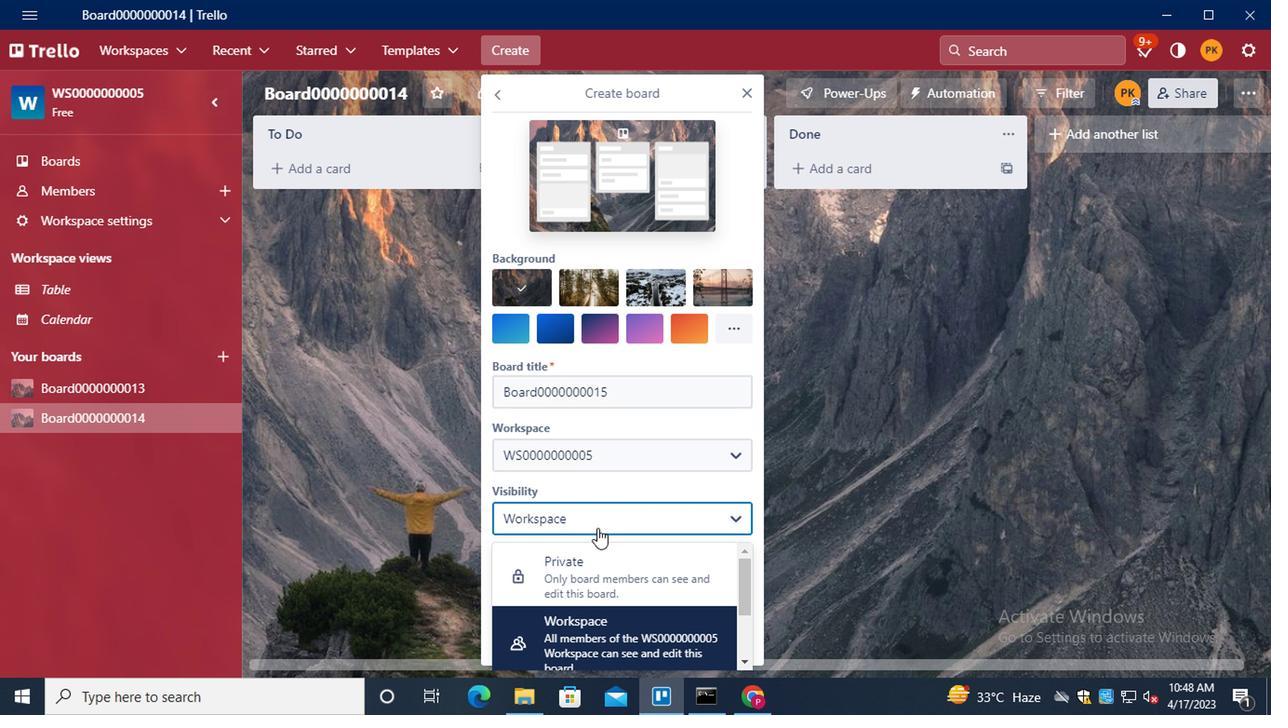 
Action: Mouse moved to (600, 581)
Screenshot: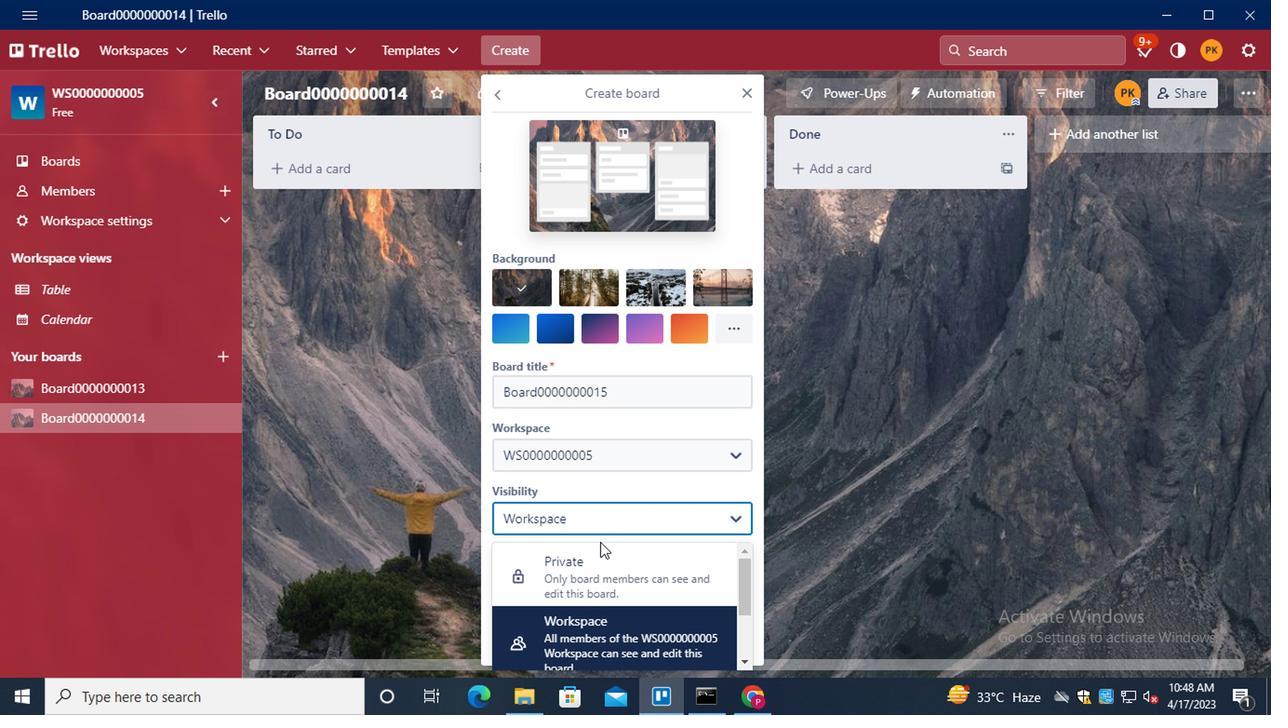
Action: Mouse scrolled (600, 580) with delta (0, -1)
Screenshot: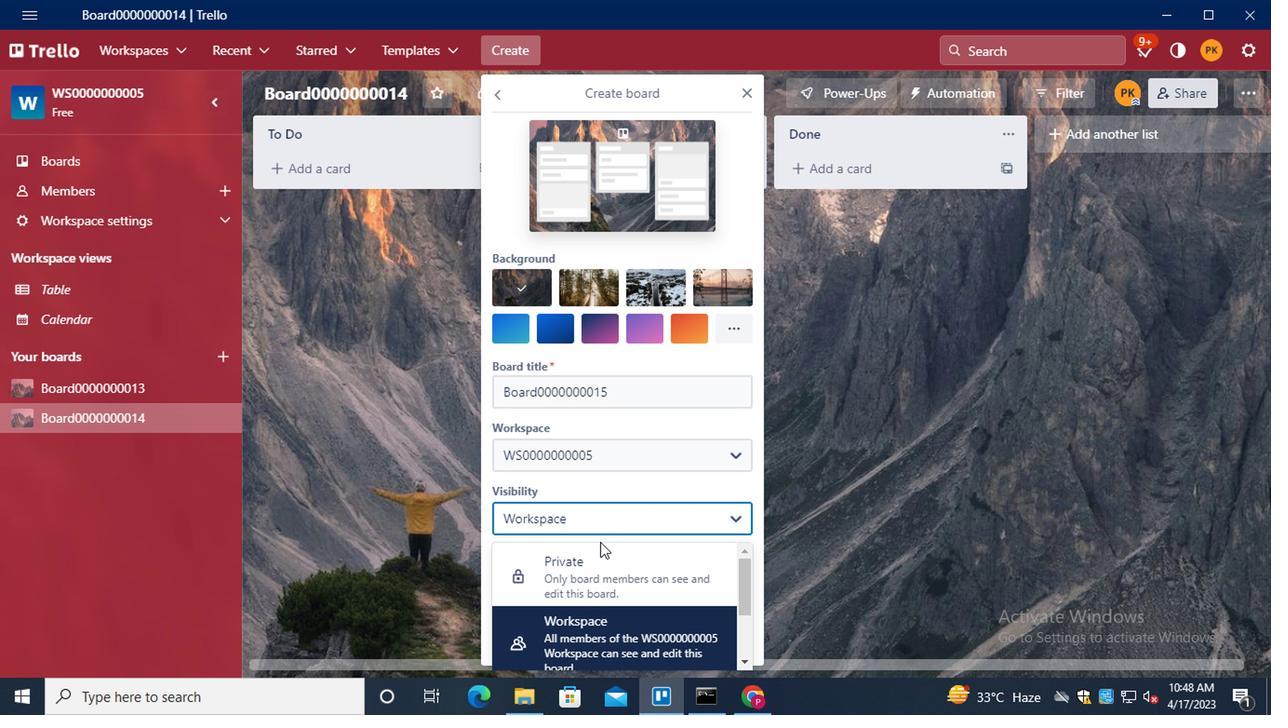 
Action: Mouse moved to (599, 586)
Screenshot: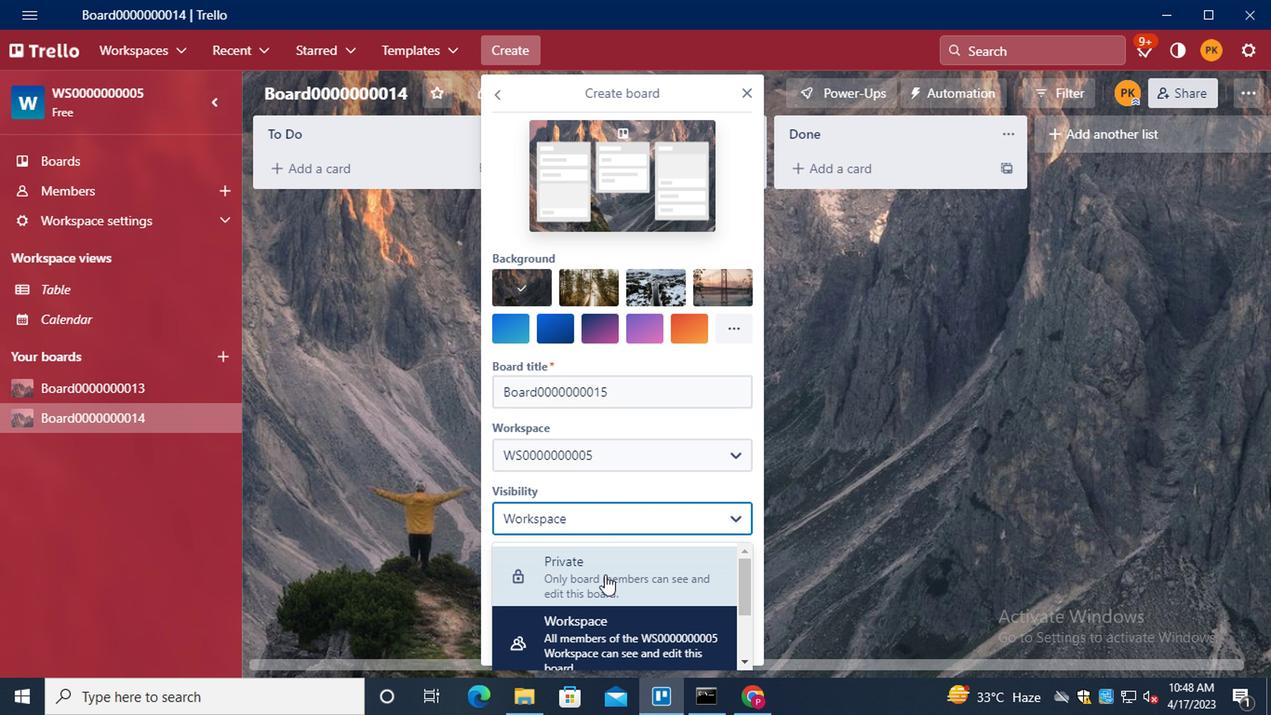 
Action: Mouse scrolled (599, 586) with delta (0, 0)
Screenshot: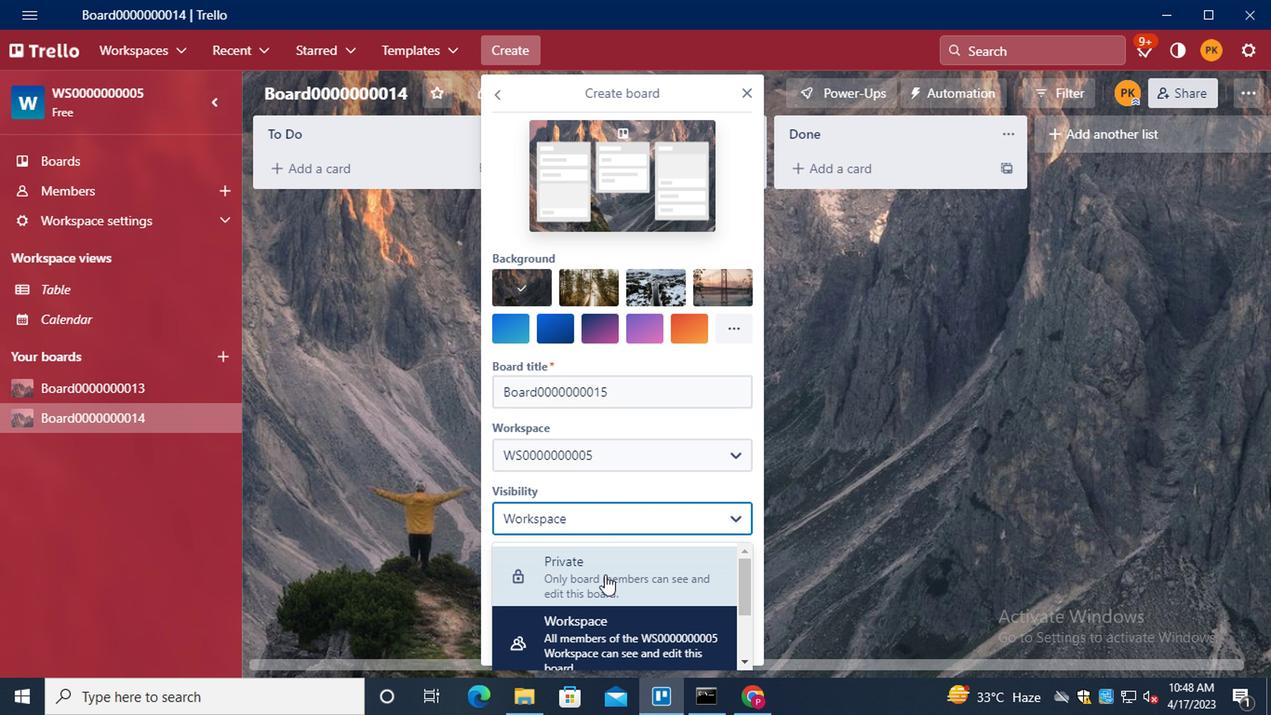 
Action: Mouse moved to (602, 619)
Screenshot: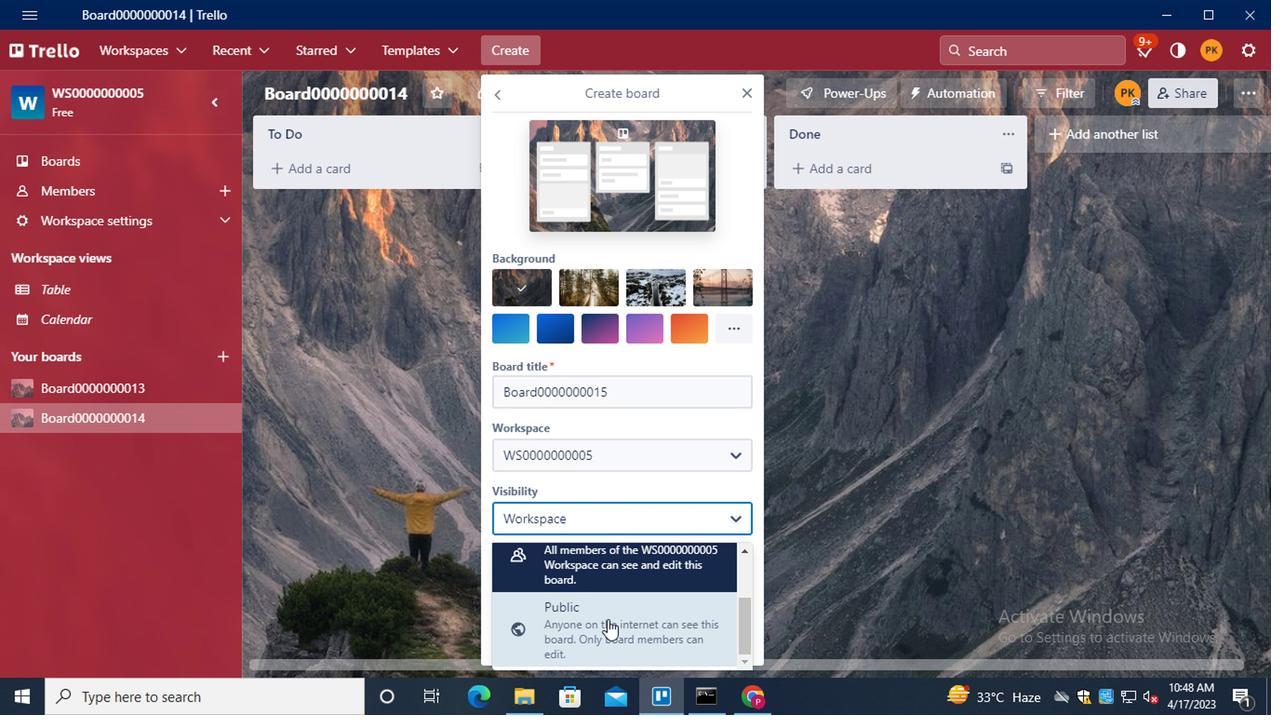 
Action: Mouse pressed left at (602, 619)
Screenshot: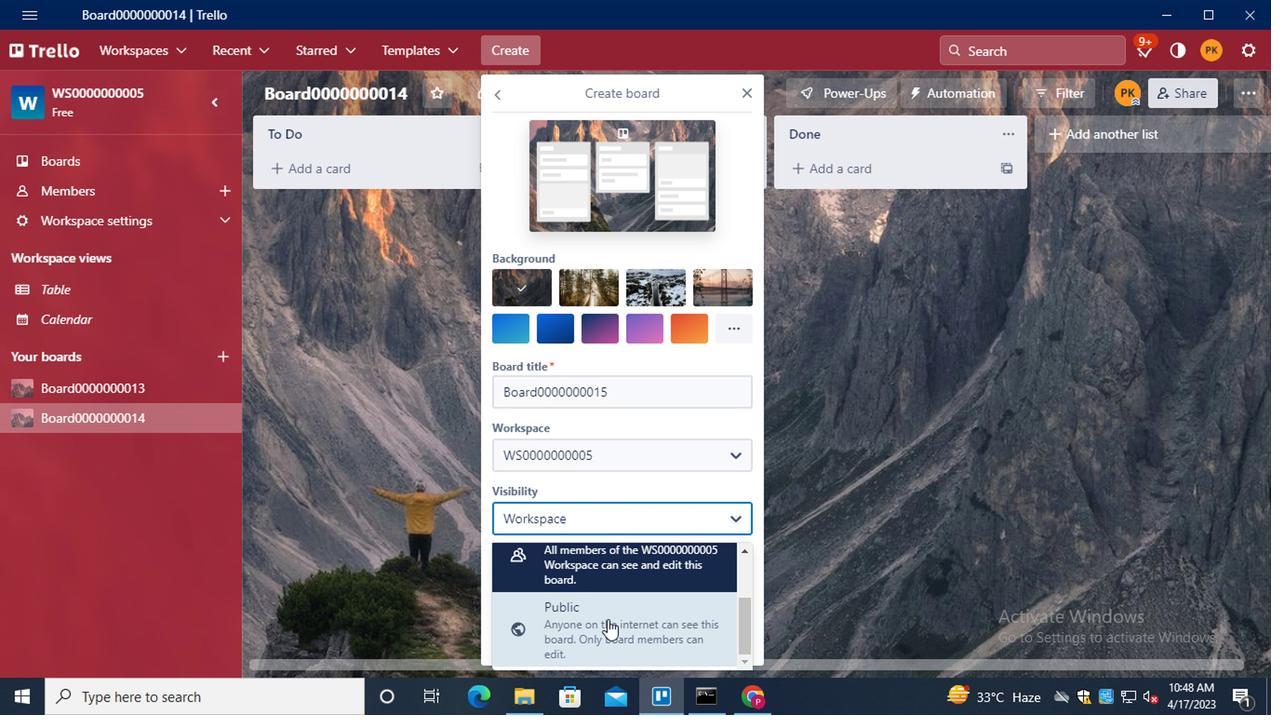 
Action: Mouse moved to (628, 642)
Screenshot: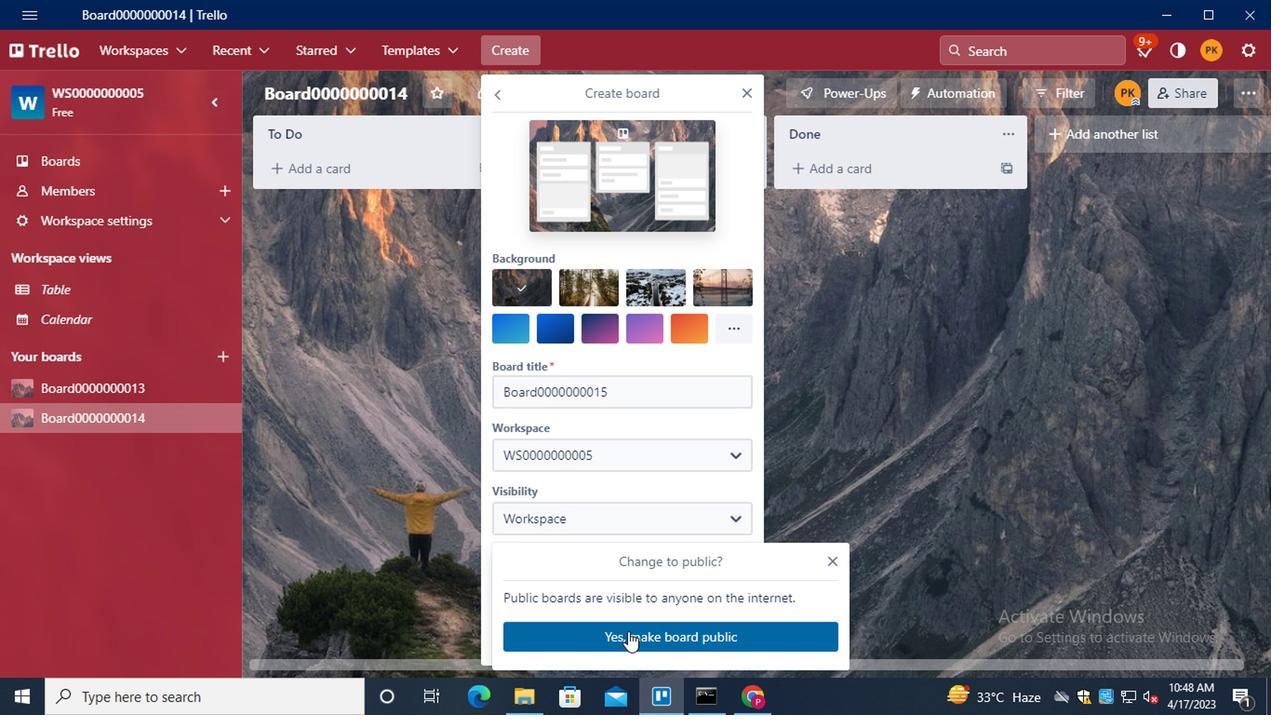 
Action: Mouse pressed left at (628, 642)
Screenshot: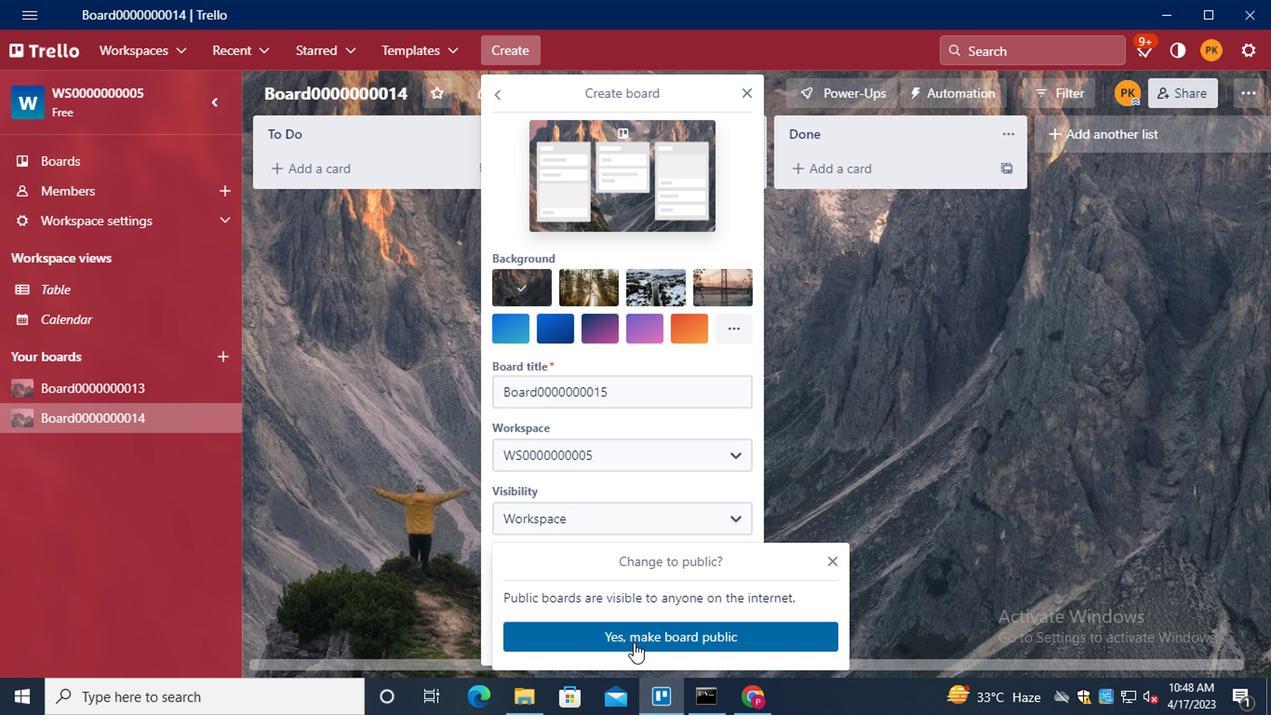 
Action: Mouse moved to (623, 568)
Screenshot: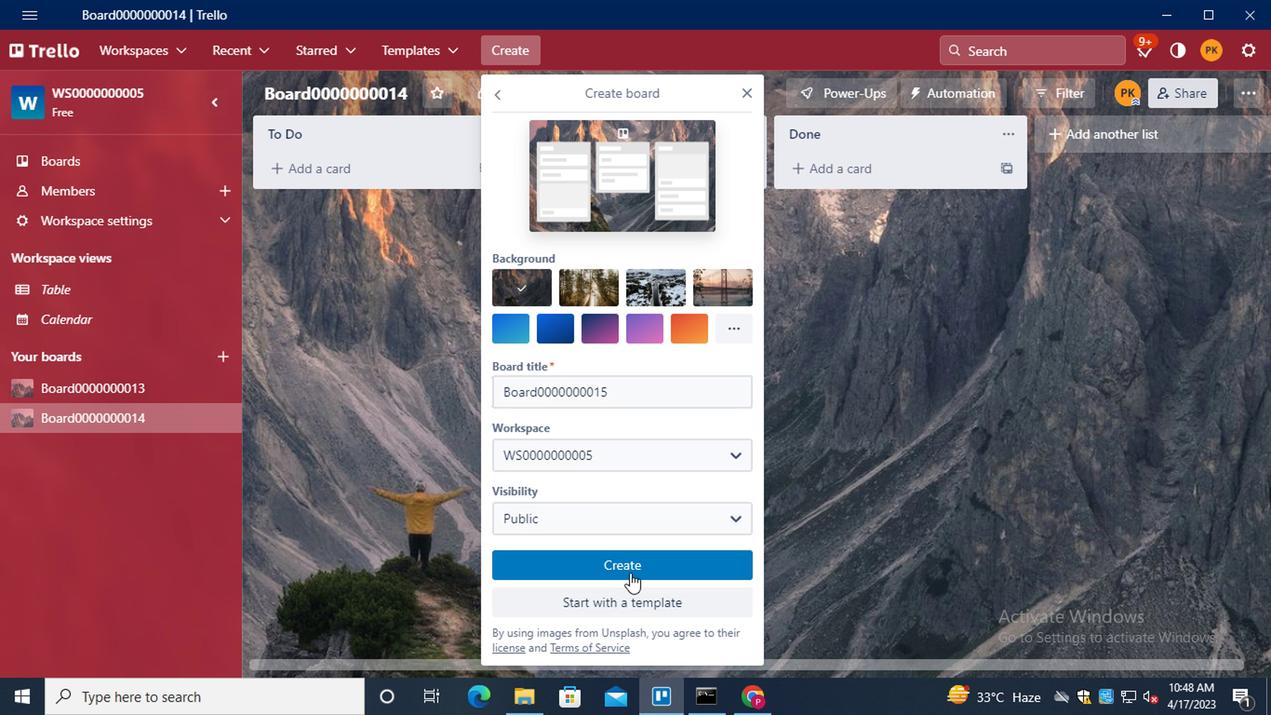 
Action: Mouse pressed left at (623, 568)
Screenshot: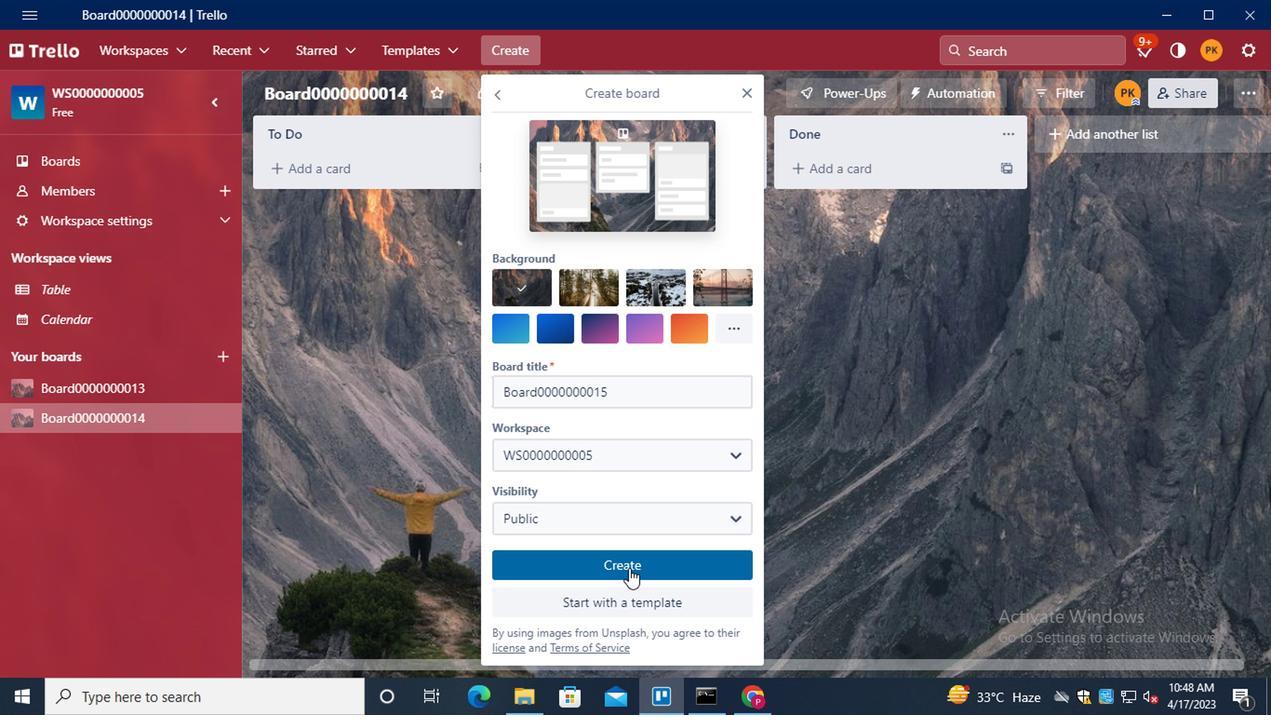 
Action: Mouse moved to (138, 394)
Screenshot: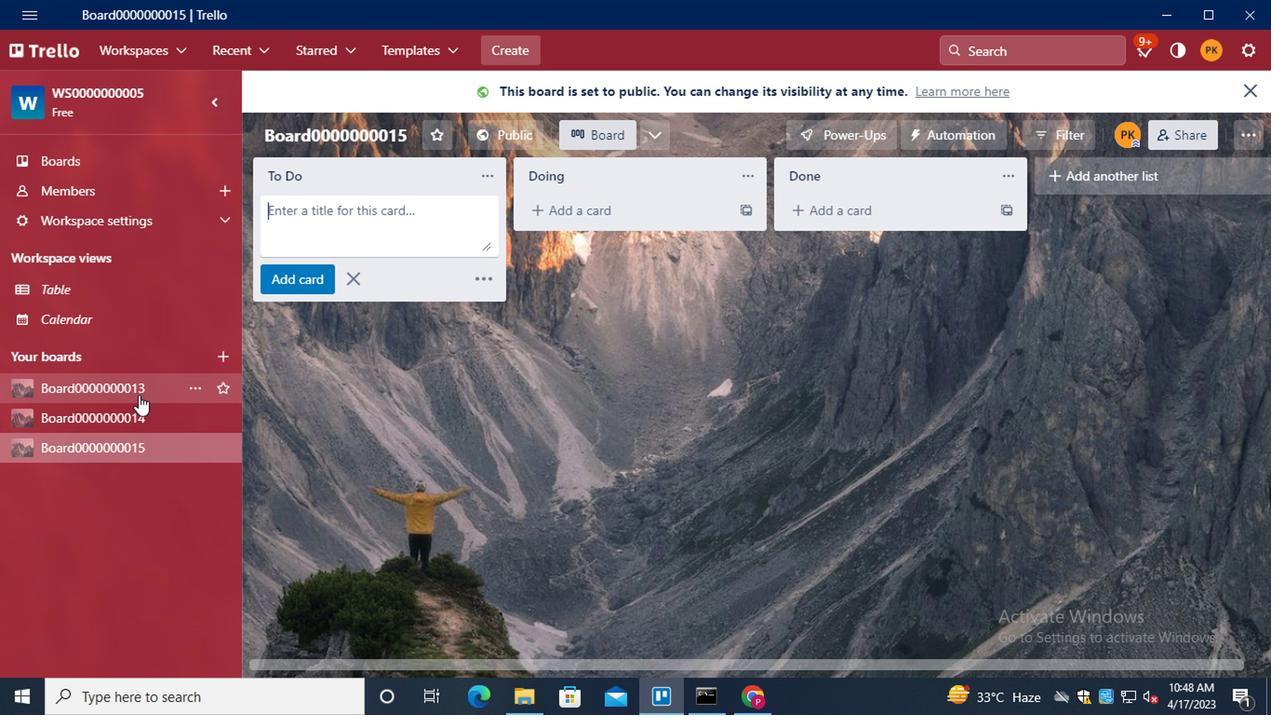 
Action: Mouse pressed left at (138, 394)
Screenshot: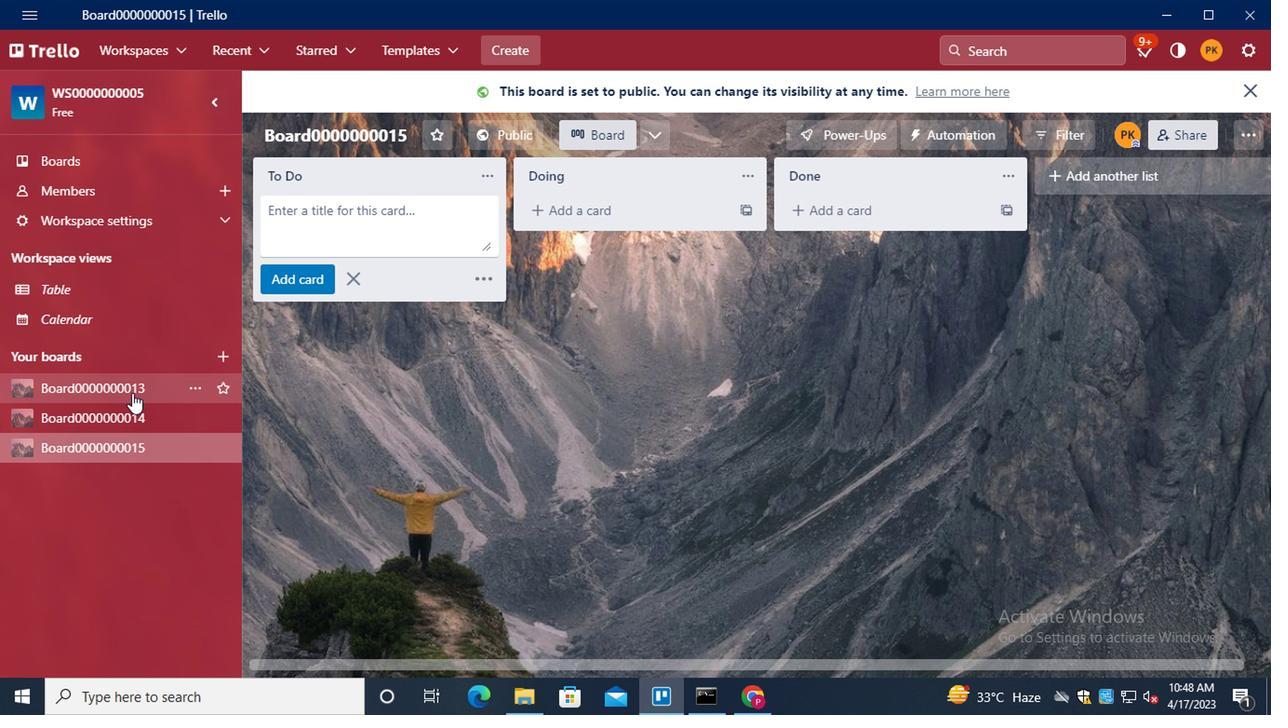 
Action: Mouse moved to (349, 181)
Screenshot: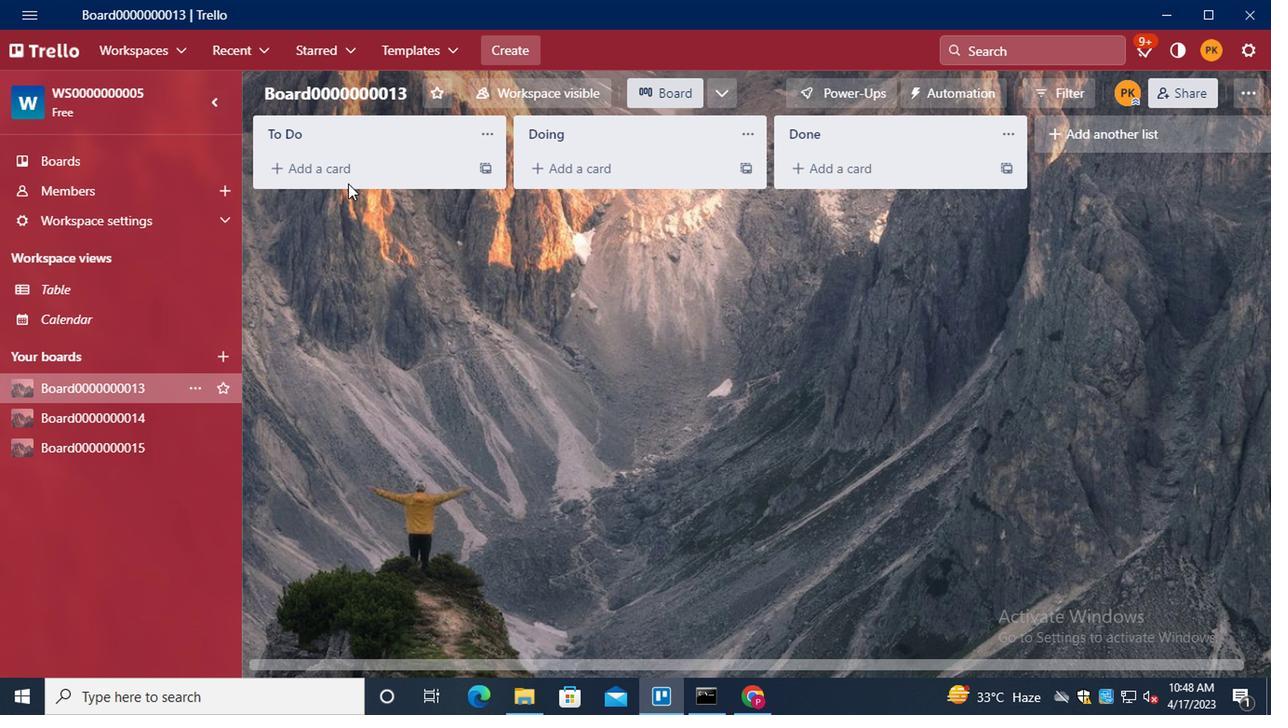 
Action: Mouse pressed left at (349, 181)
Screenshot: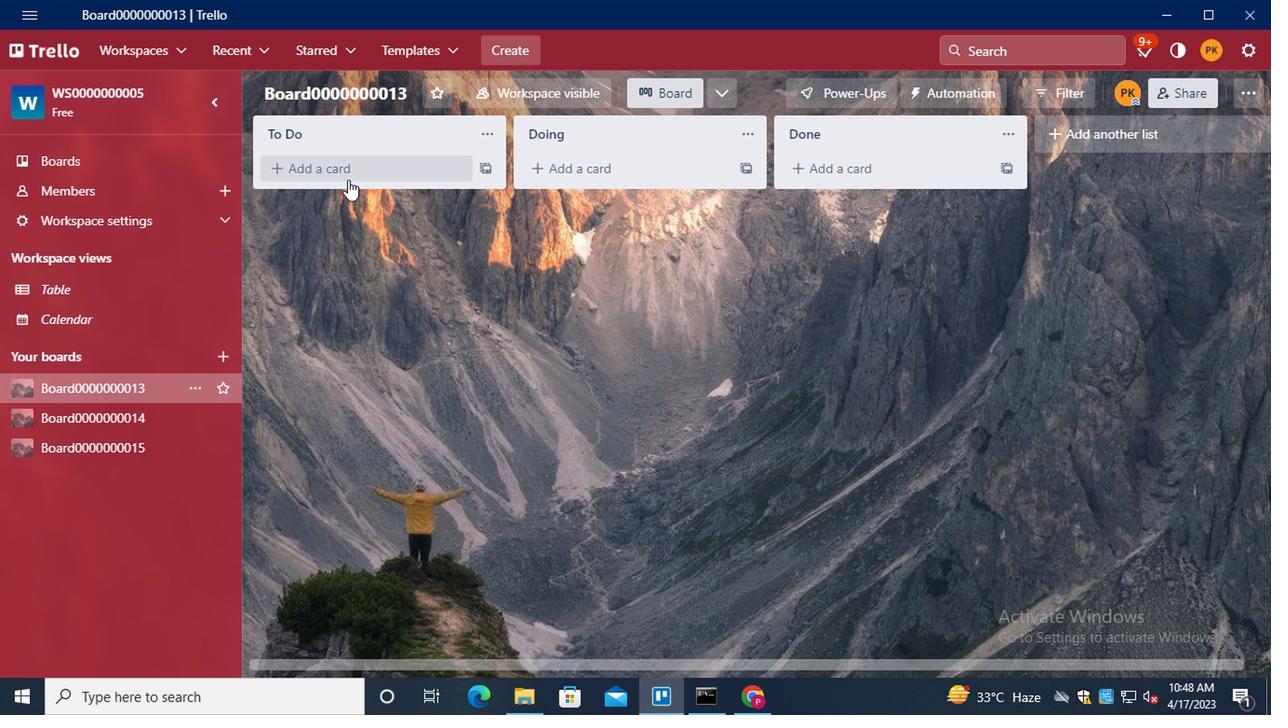 
Action: Mouse moved to (337, 189)
Screenshot: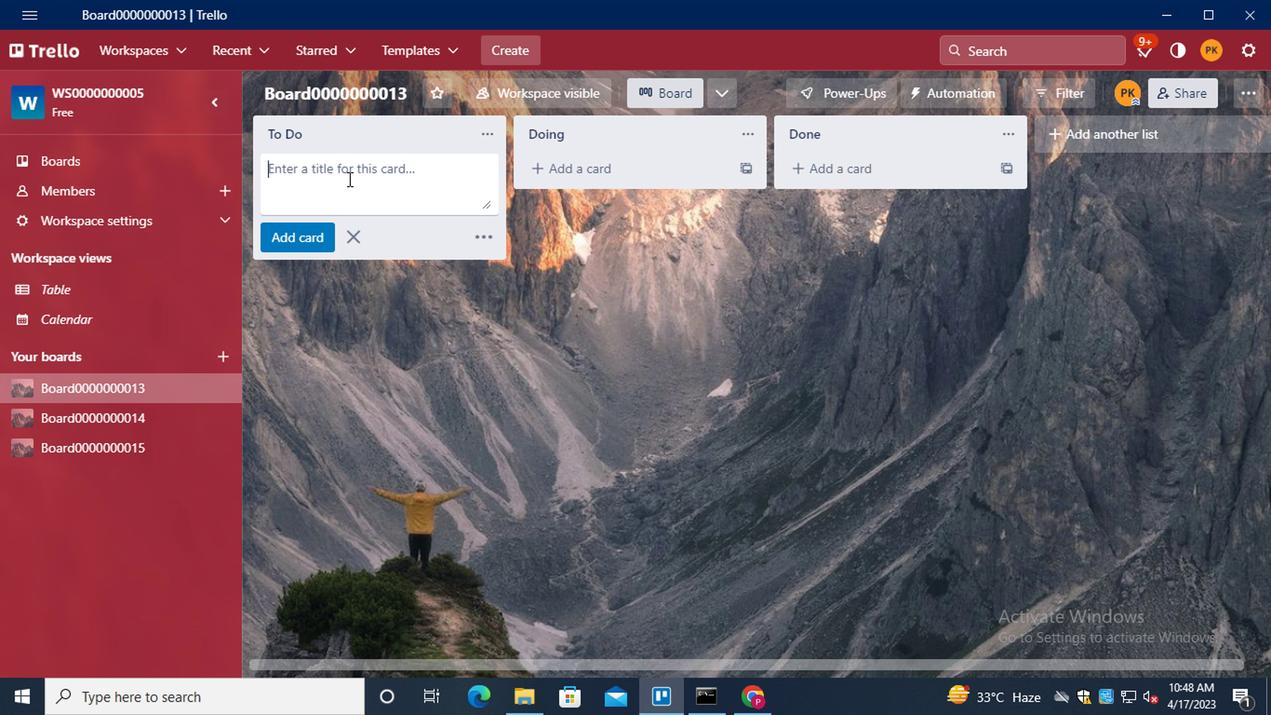 
Action: Key pressed <Key.shift>CARD0000000049<Key.enter><Key.shift>CARD0000000050<Key.enter>
Screenshot: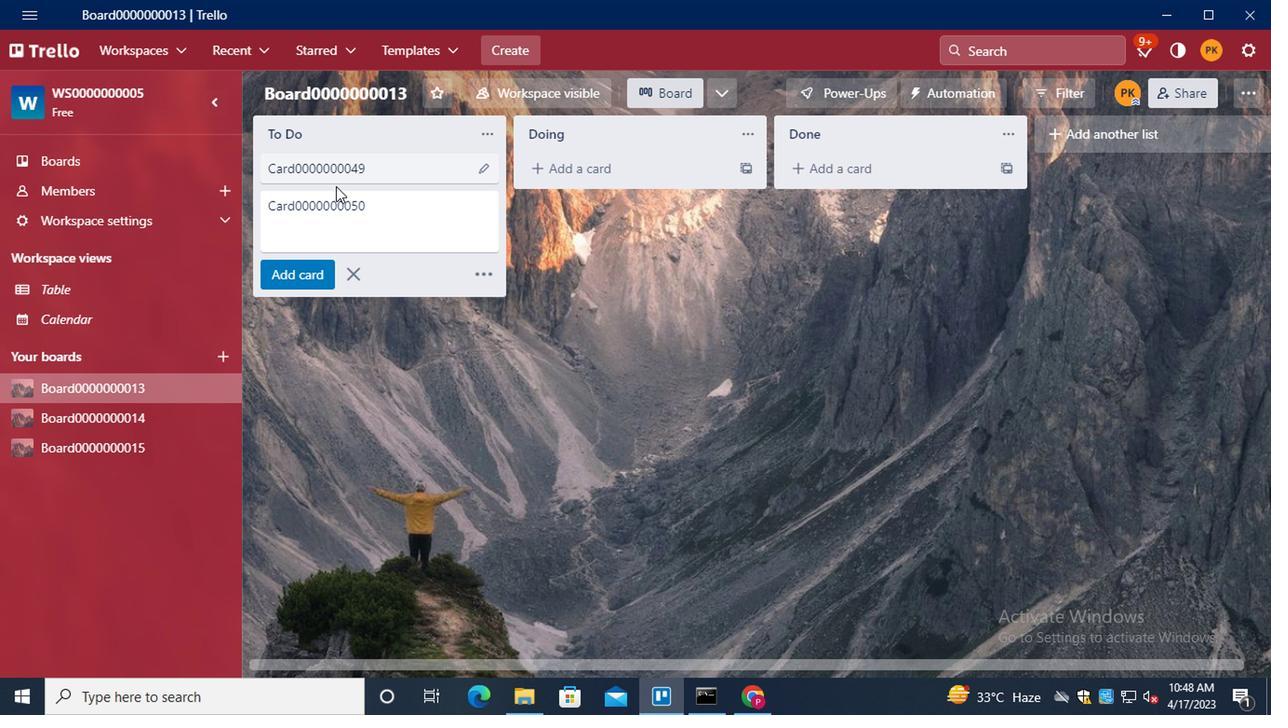 
Action: Mouse moved to (346, 320)
Screenshot: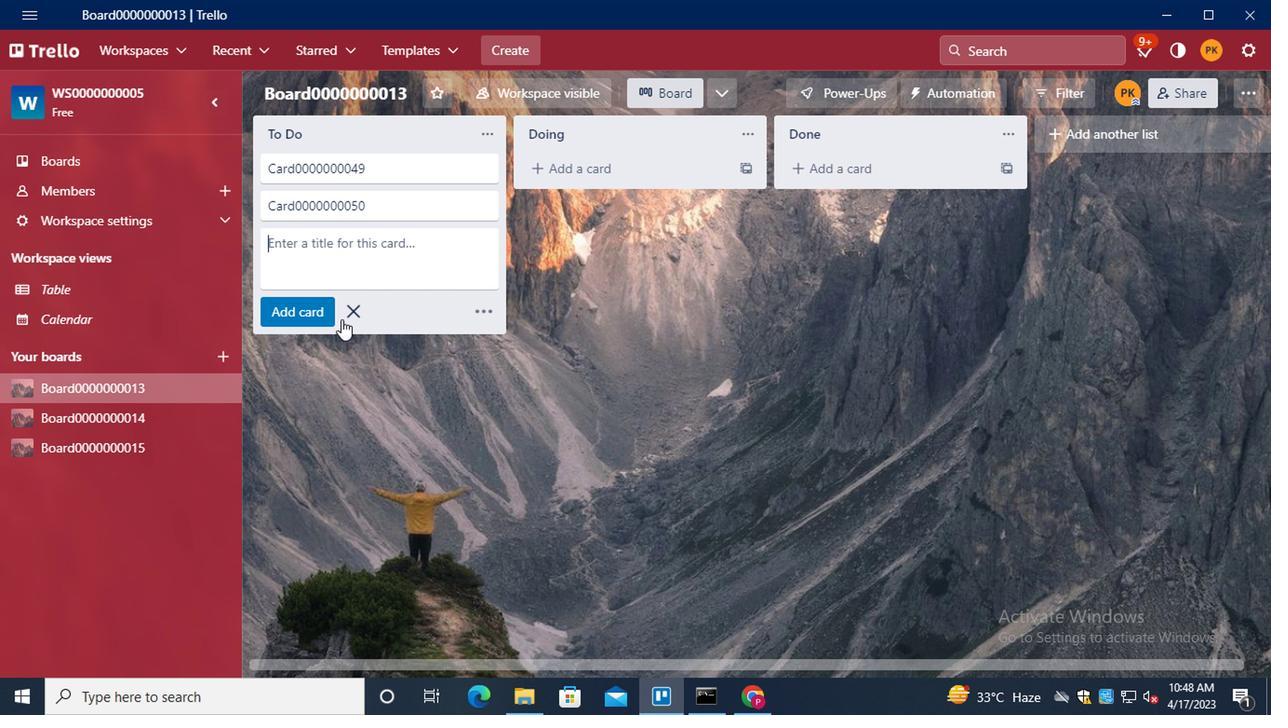 
Action: Mouse pressed left at (346, 320)
Screenshot: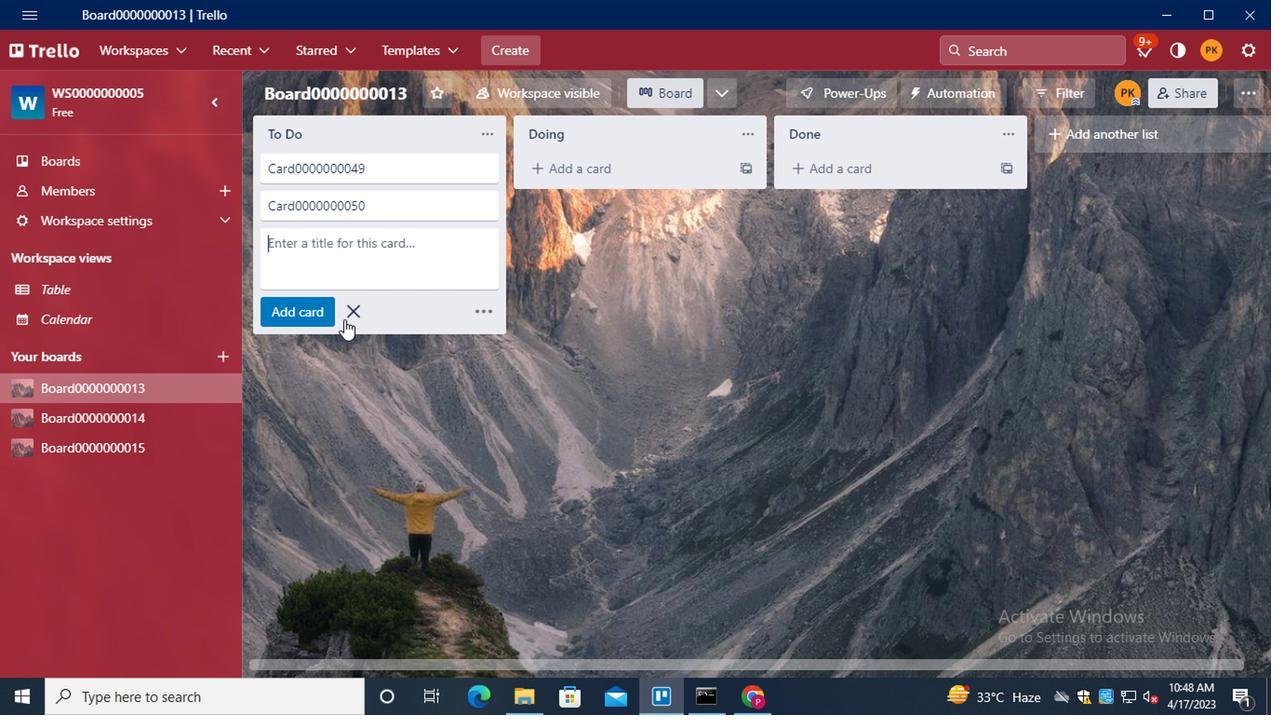 
Action: Mouse moved to (398, 317)
Screenshot: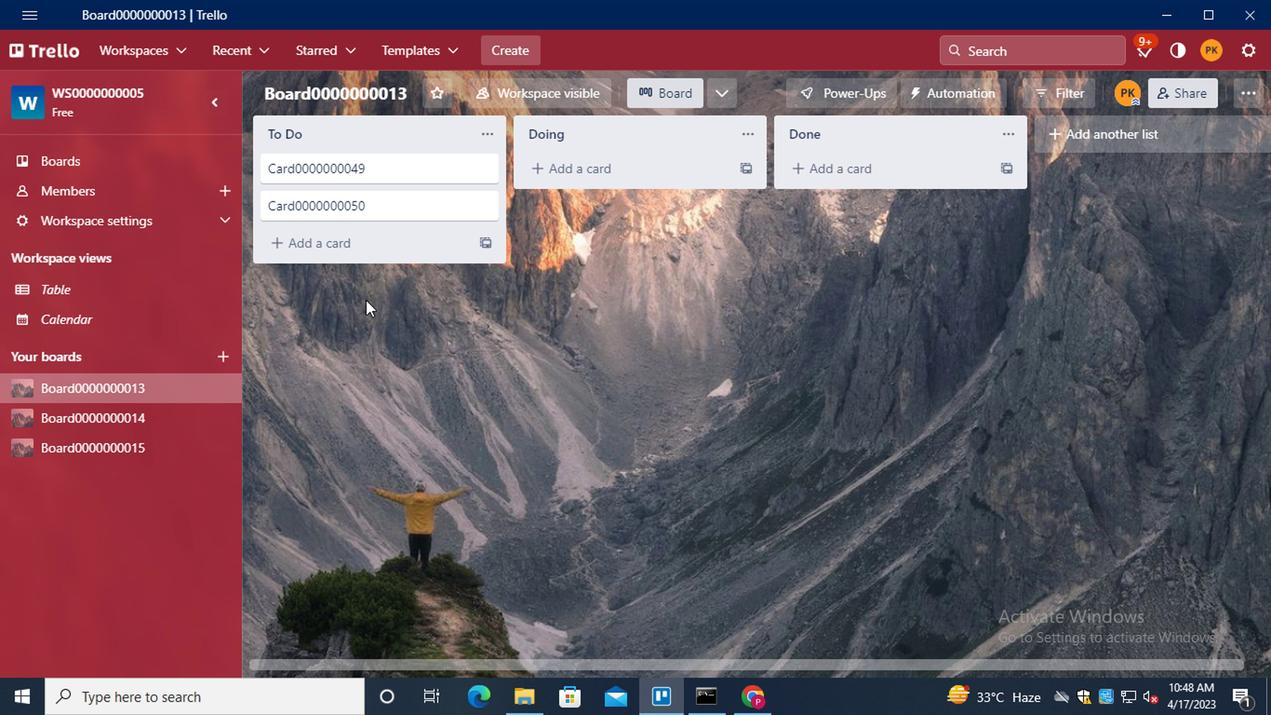 
